 Task: Open Card Card0000000371 in Board Board0000000093 in Workspace WS0000000031 in Trello. Add Member Carxxstreet791@gmail.com to Card Card0000000371 in Board Board0000000093 in Workspace WS0000000031 in Trello. Add Orange Label titled Label0000000371 to Card Card0000000371 in Board Board0000000093 in Workspace WS0000000031 in Trello. Add Checklist CL0000000371 to Card Card0000000371 in Board Board0000000093 in Workspace WS0000000031 in Trello. Add Dates with Start Date as Oct 01 2023 and Due Date as Oct 31 2023 to Card Card0000000371 in Board Board0000000093 in Workspace WS0000000031 in Trello
Action: Mouse moved to (403, 486)
Screenshot: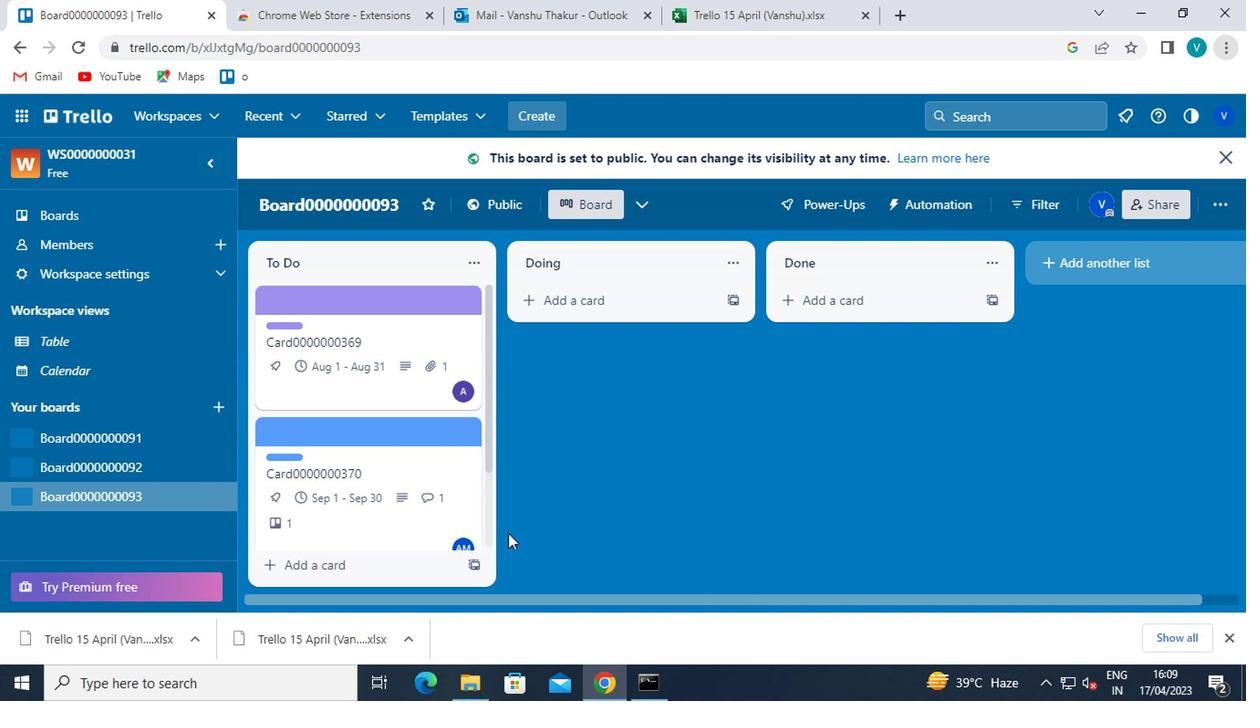 
Action: Mouse scrolled (403, 486) with delta (0, 0)
Screenshot: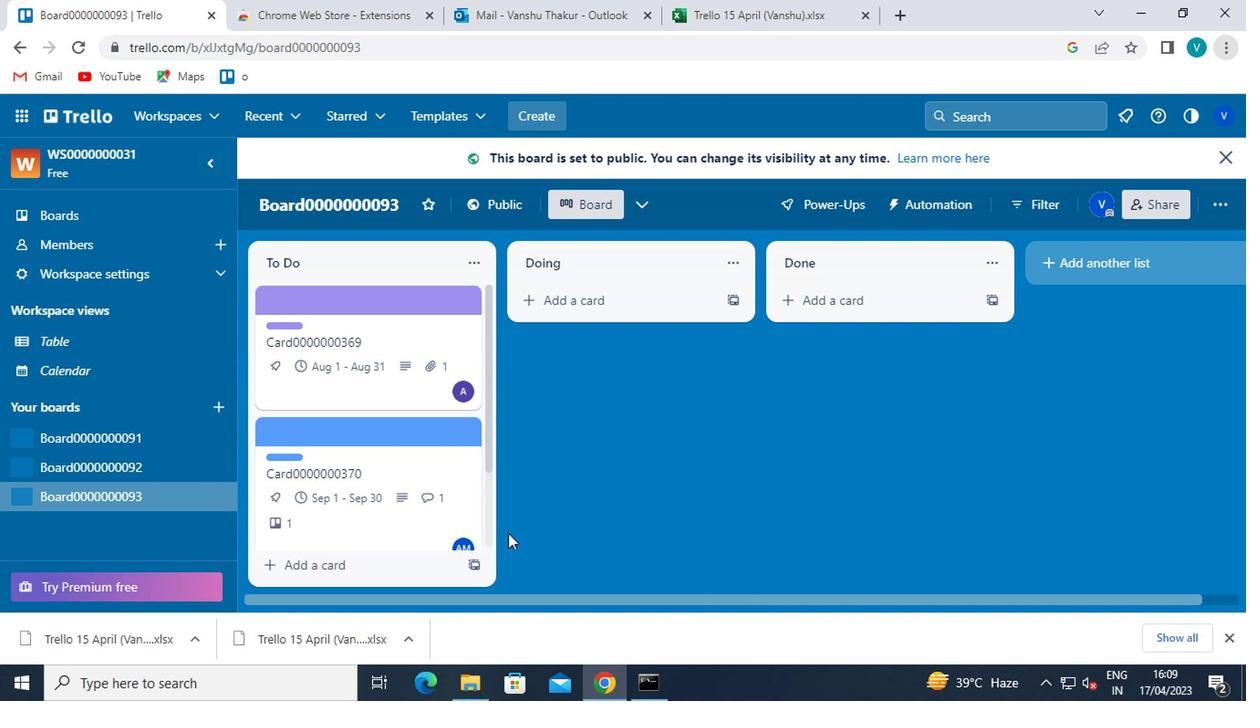 
Action: Mouse scrolled (403, 486) with delta (0, 0)
Screenshot: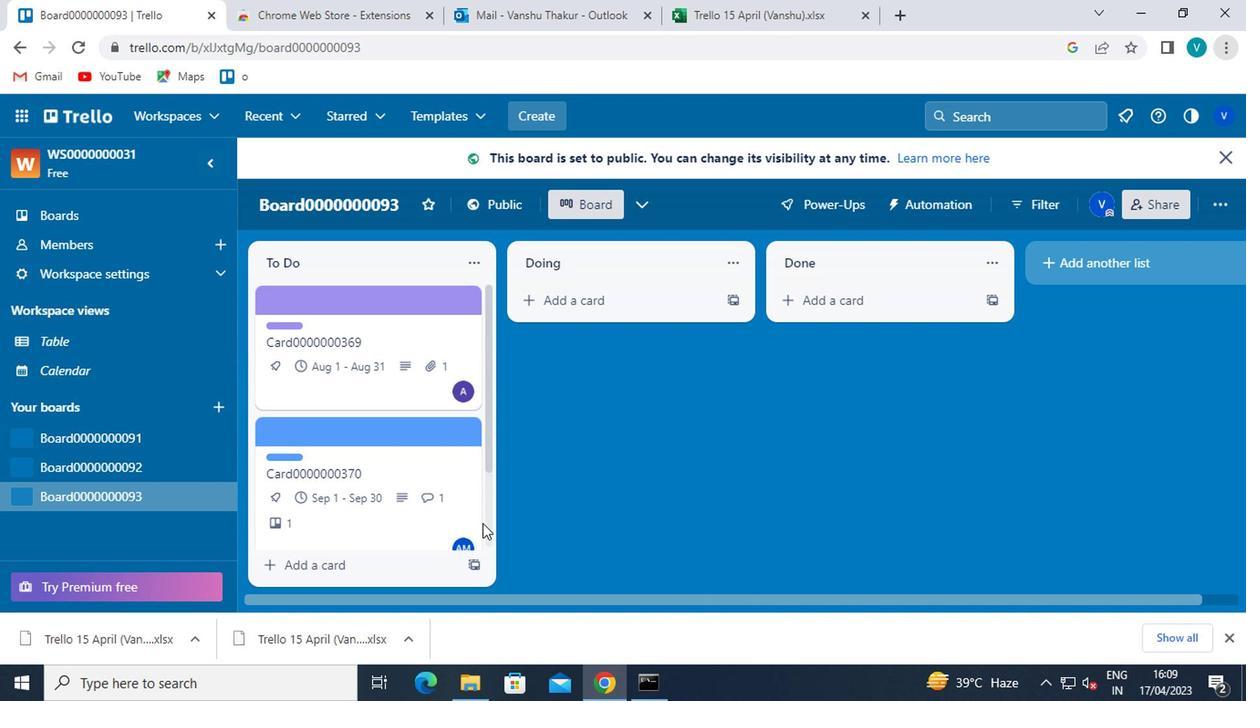 
Action: Mouse scrolled (403, 486) with delta (0, 0)
Screenshot: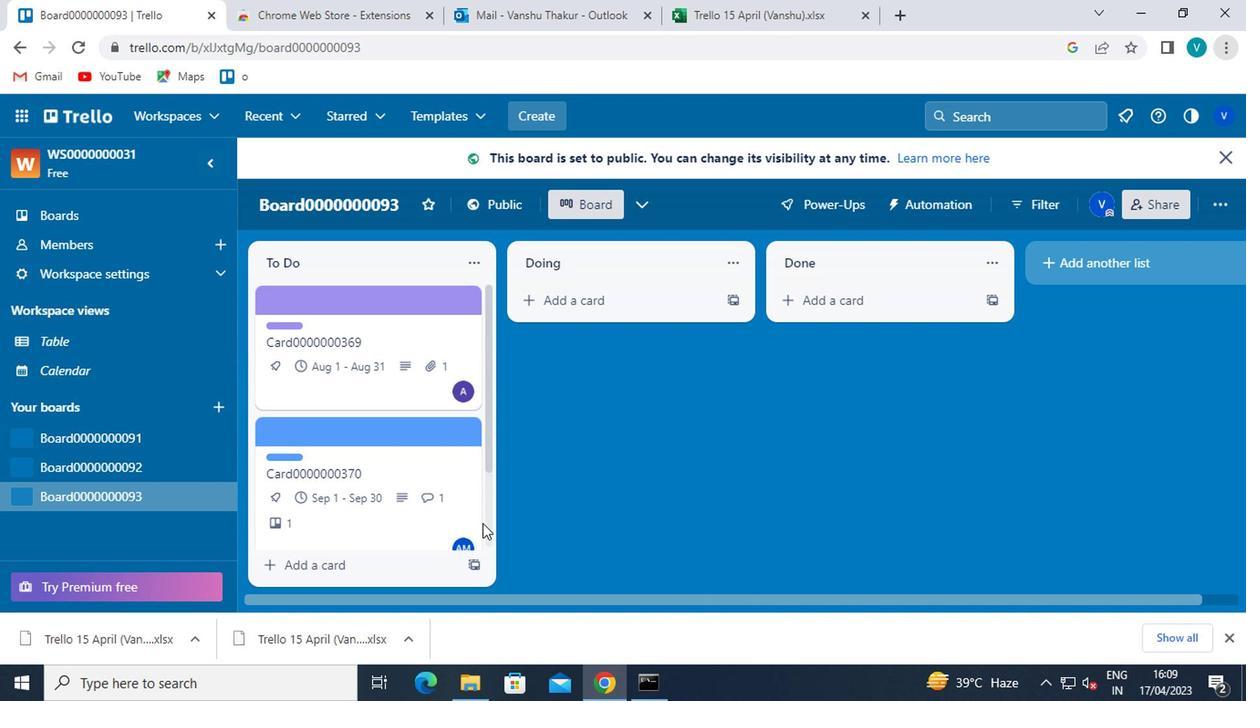 
Action: Mouse scrolled (403, 486) with delta (0, 0)
Screenshot: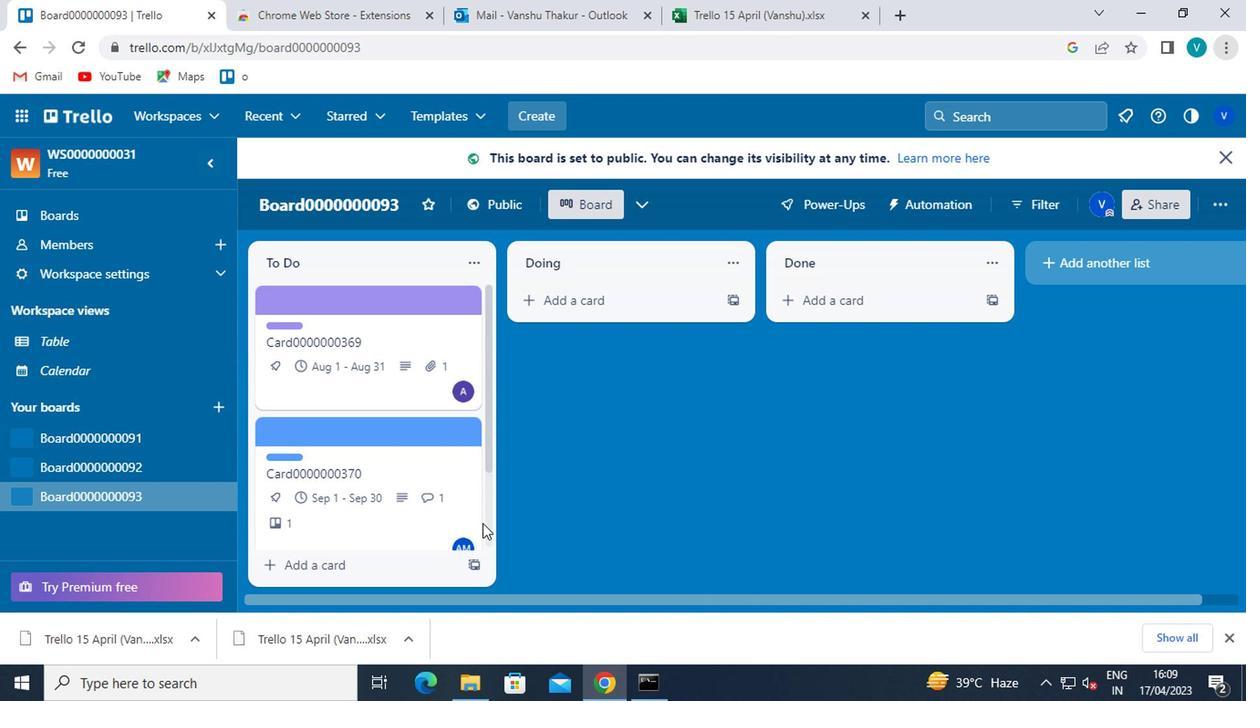 
Action: Mouse moved to (407, 481)
Screenshot: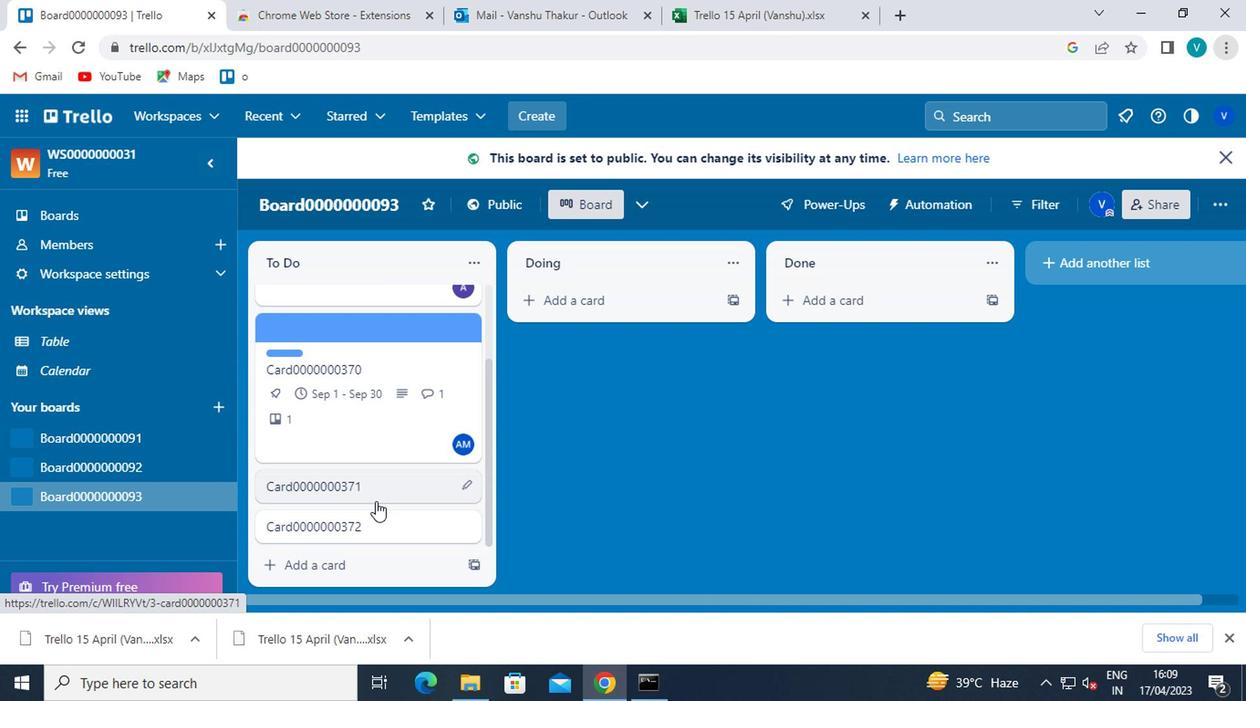 
Action: Mouse pressed left at (407, 481)
Screenshot: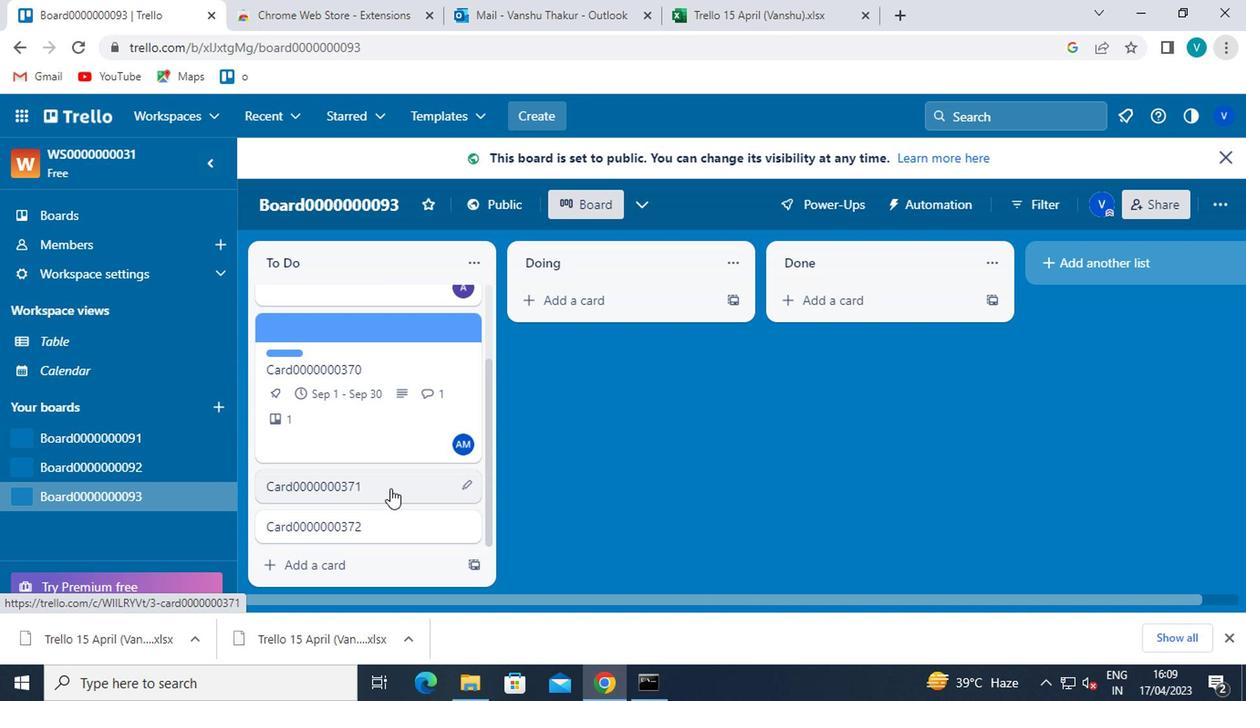 
Action: Mouse moved to (825, 258)
Screenshot: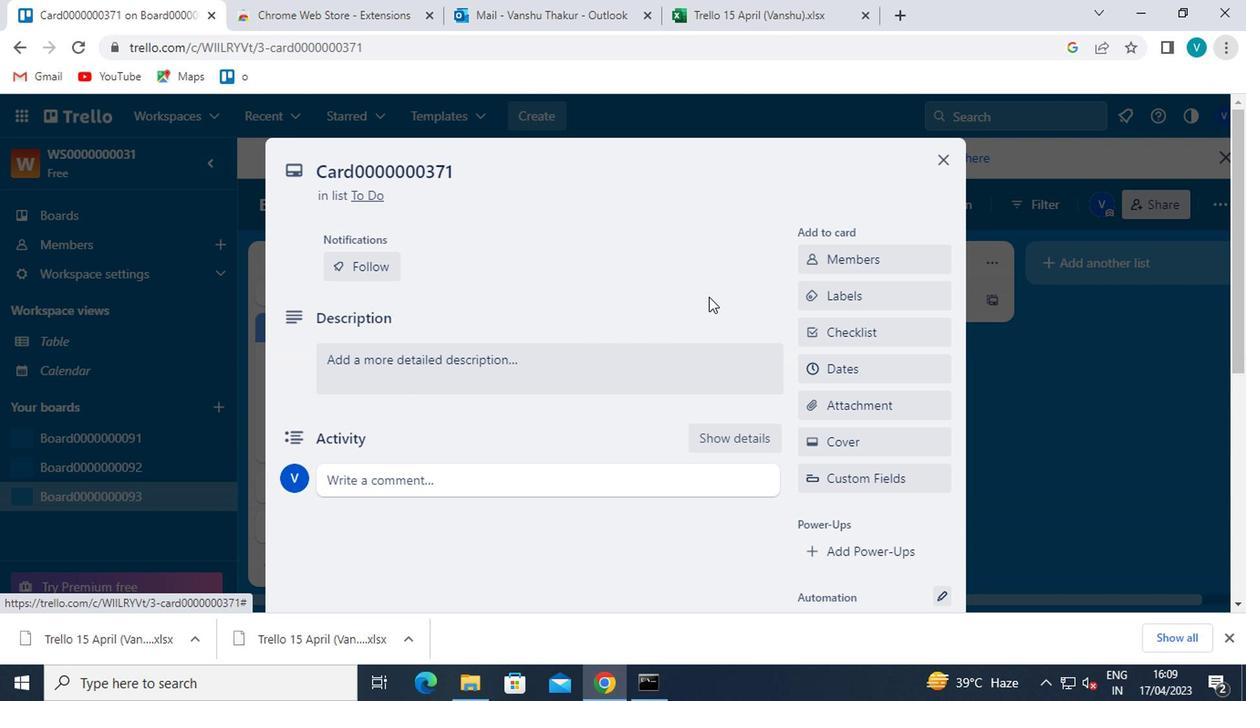 
Action: Mouse pressed left at (825, 258)
Screenshot: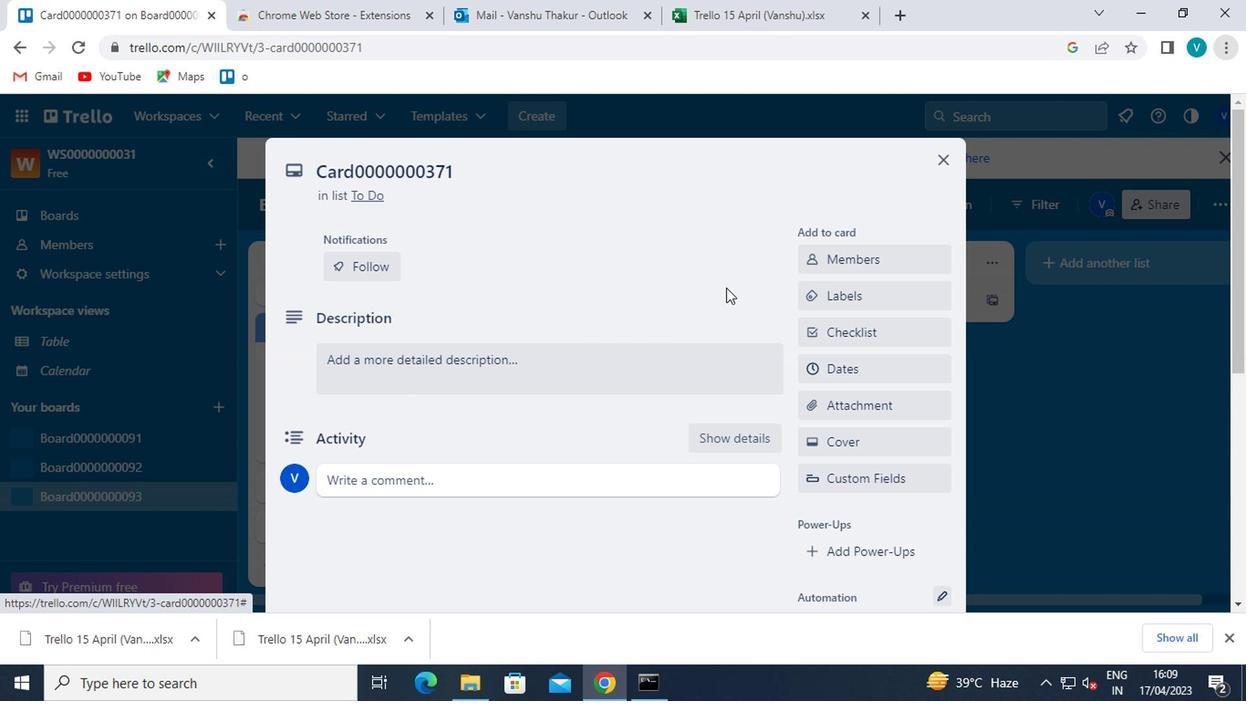 
Action: Mouse moved to (822, 340)
Screenshot: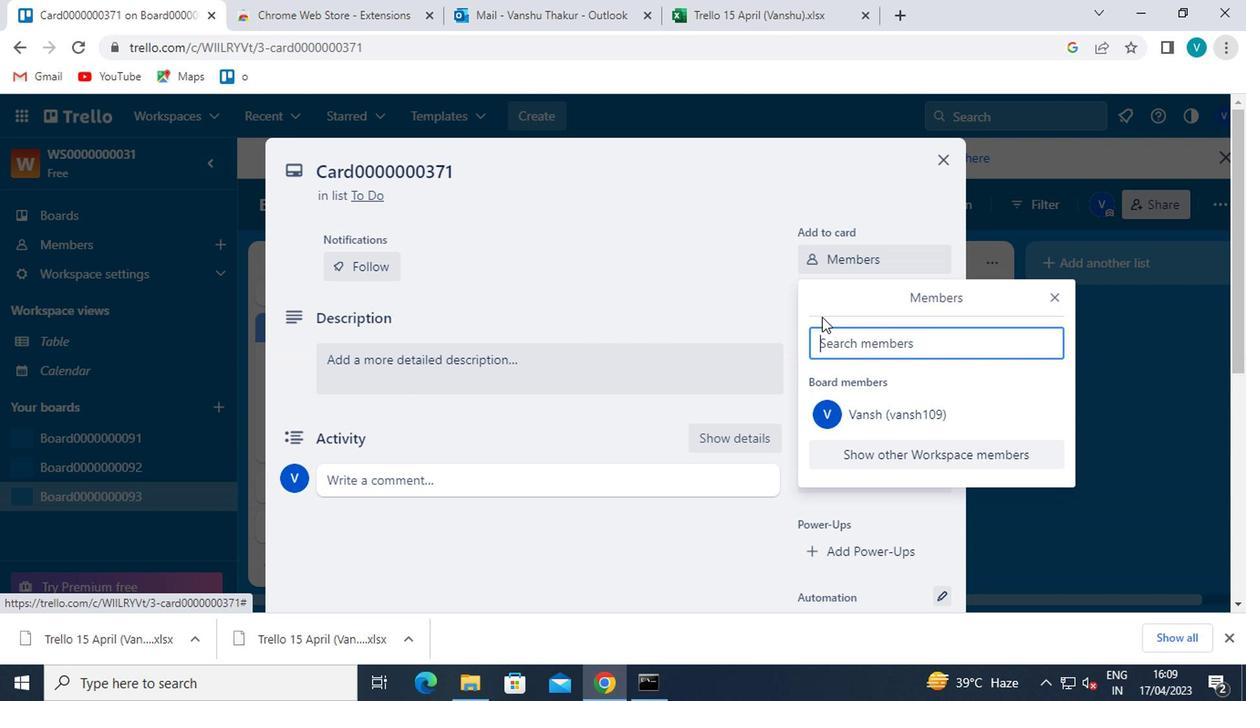 
Action: Mouse pressed left at (822, 340)
Screenshot: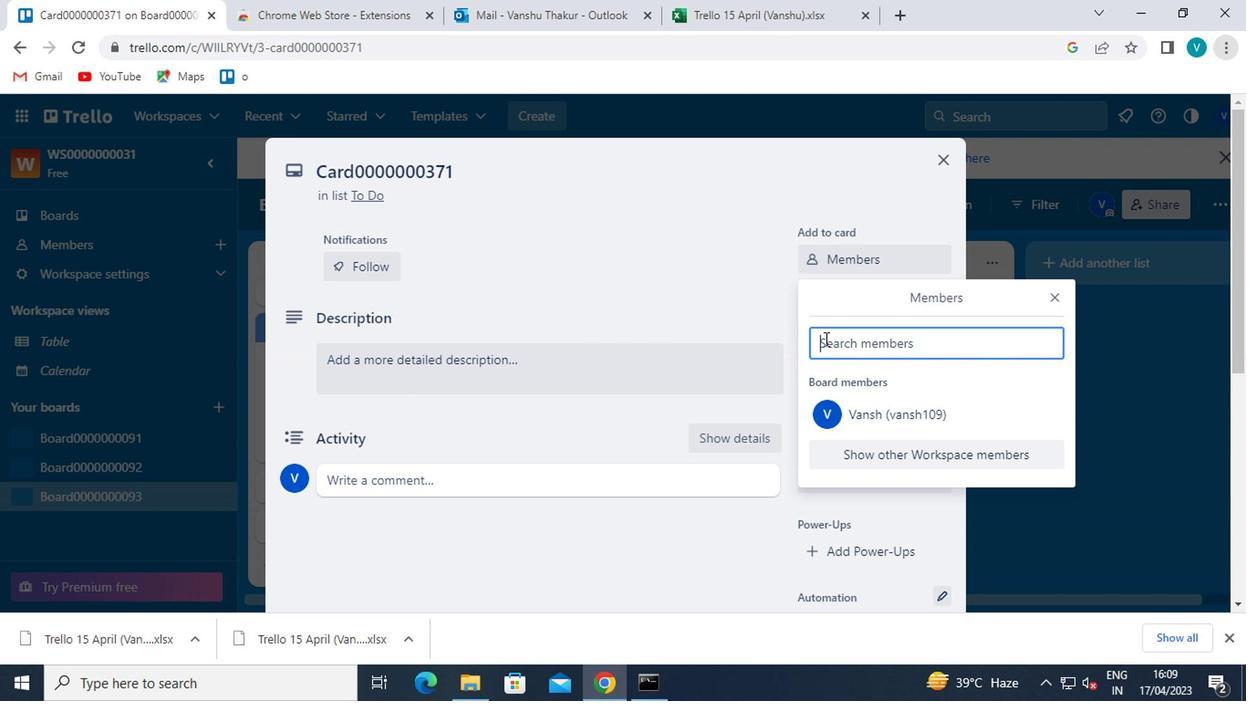 
Action: Key pressed <Key.shift>CARXXSTREET791<Key.shift>@GMAIL.COMN<Key.backspace>
Screenshot: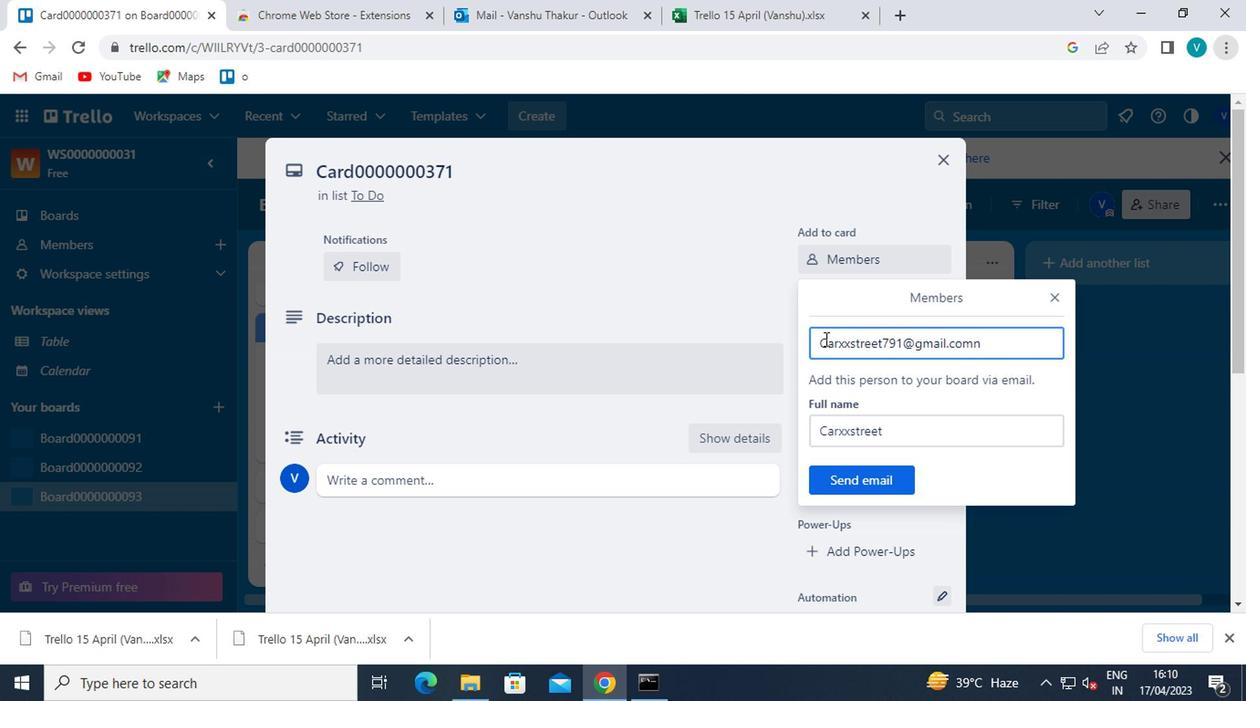 
Action: Mouse moved to (871, 483)
Screenshot: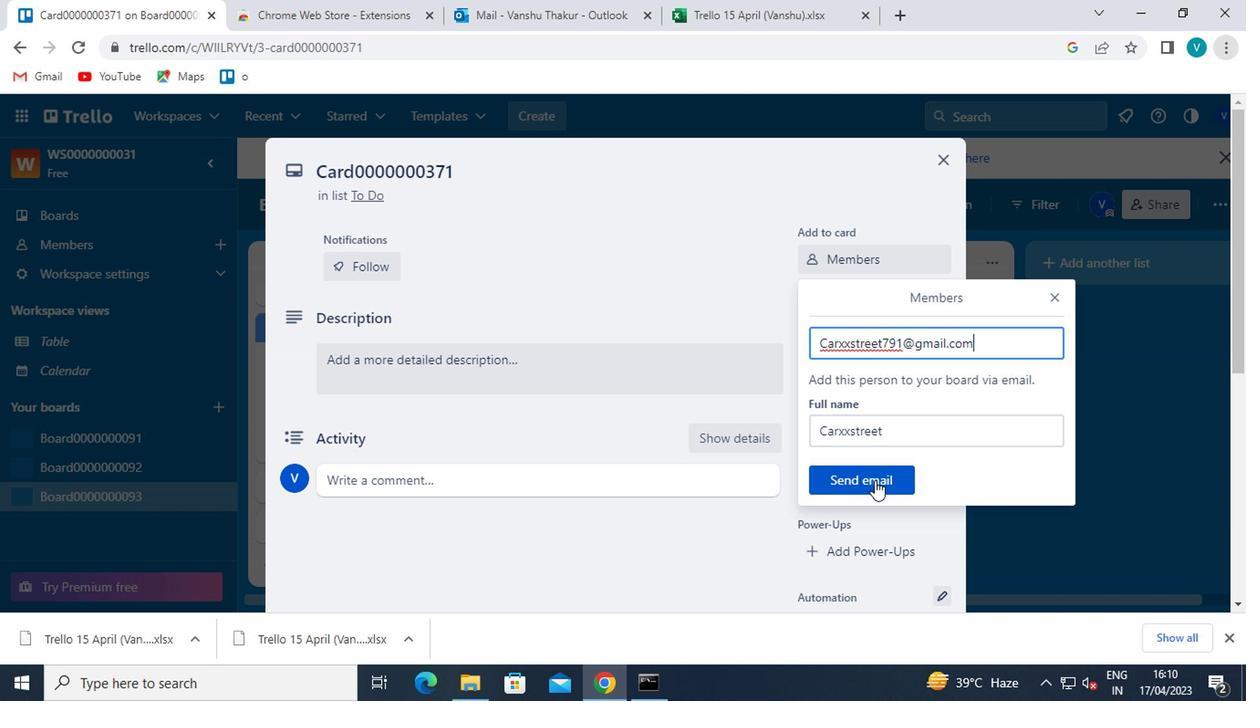 
Action: Mouse pressed left at (871, 483)
Screenshot: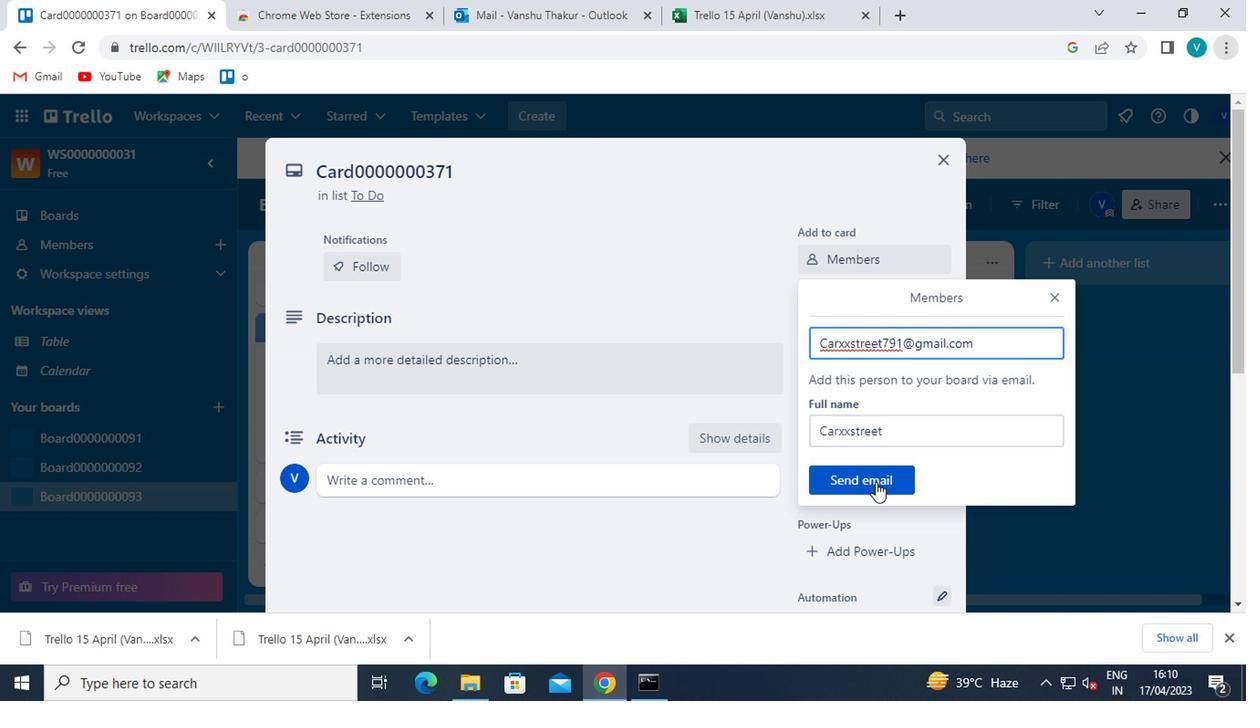 
Action: Mouse moved to (878, 296)
Screenshot: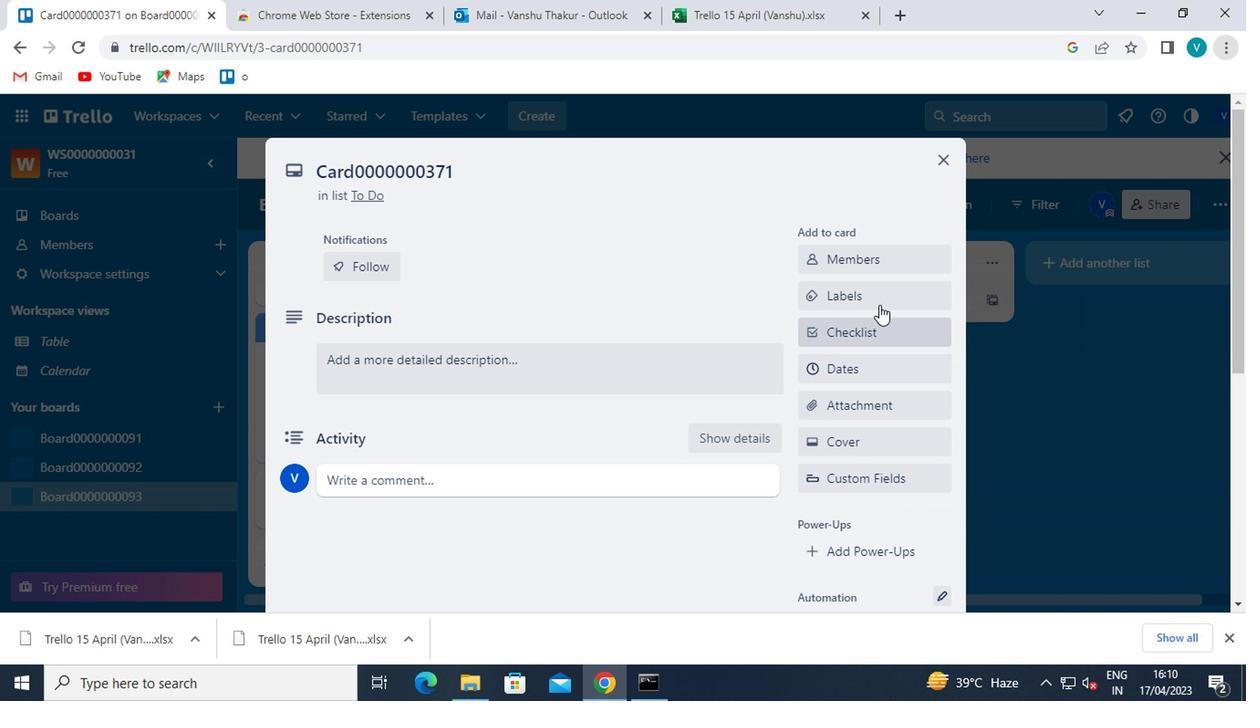 
Action: Mouse pressed left at (878, 296)
Screenshot: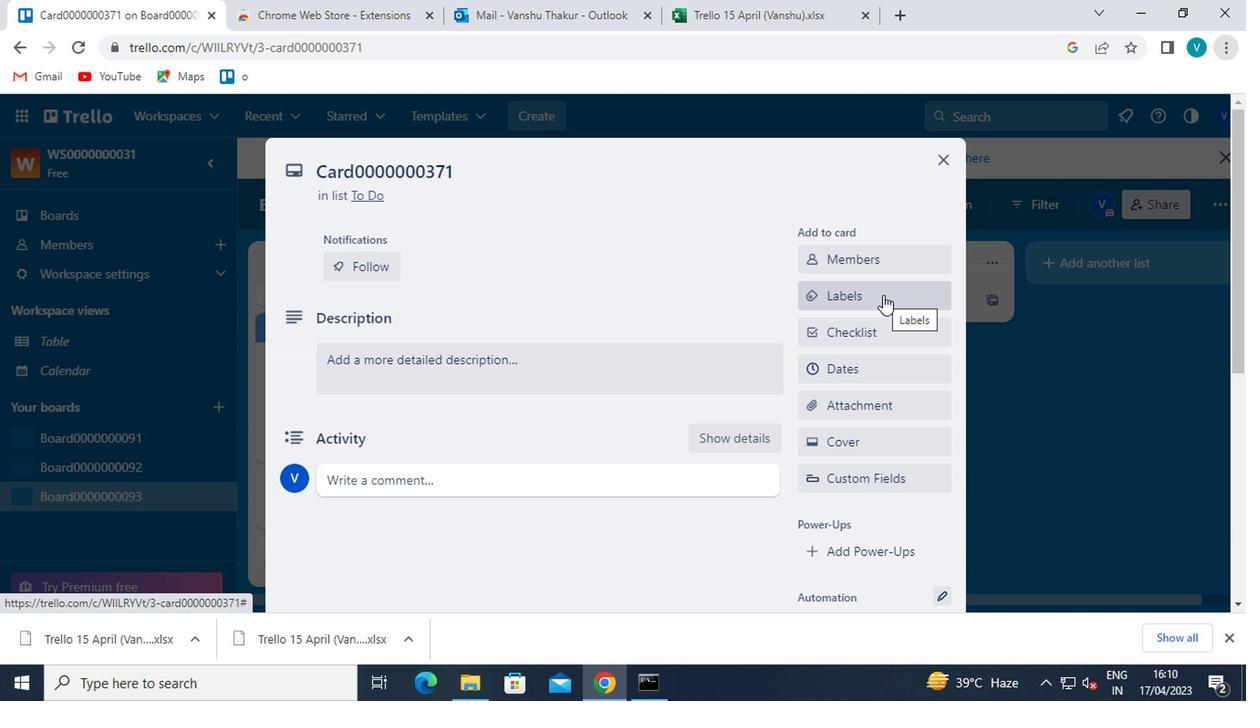 
Action: Mouse moved to (906, 538)
Screenshot: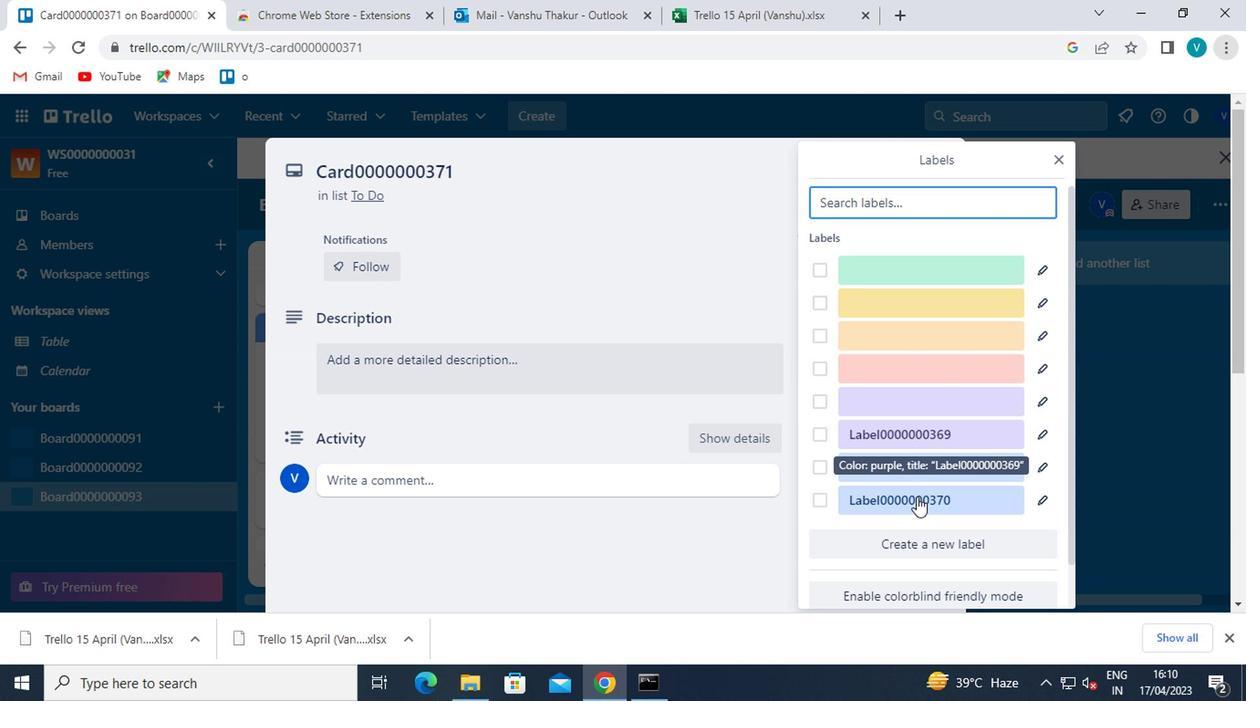 
Action: Mouse pressed left at (906, 538)
Screenshot: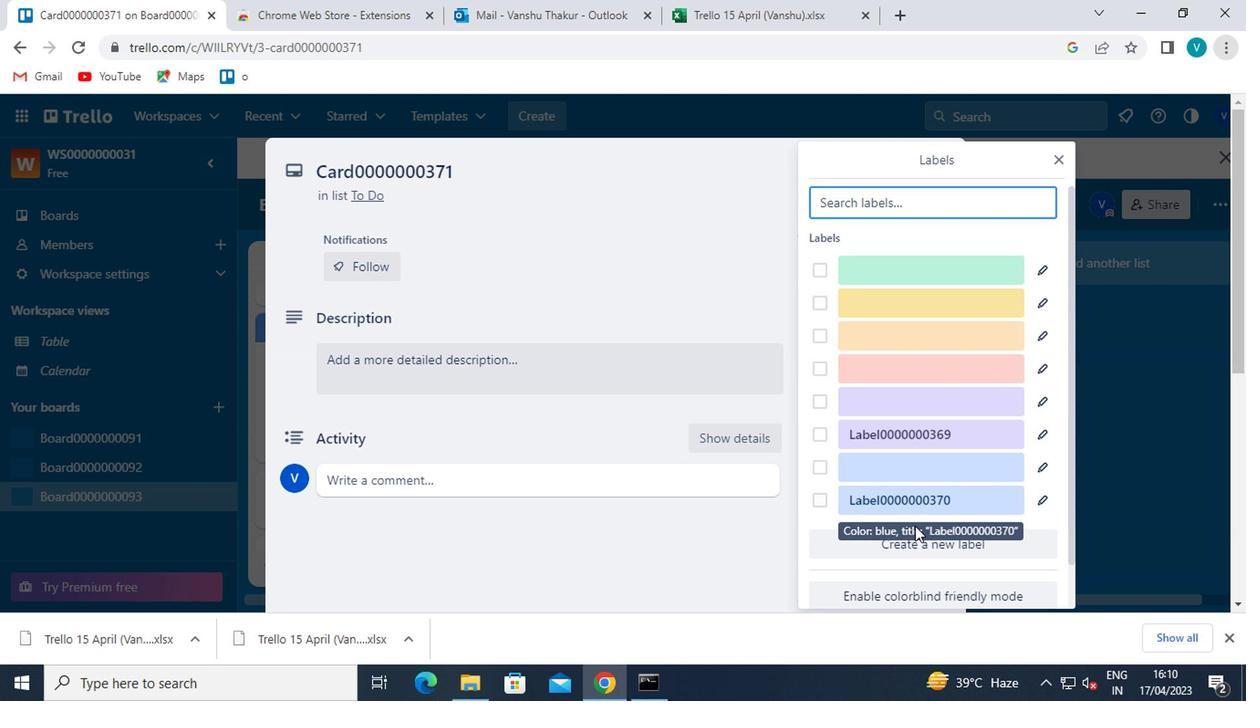 
Action: Mouse moved to (906, 544)
Screenshot: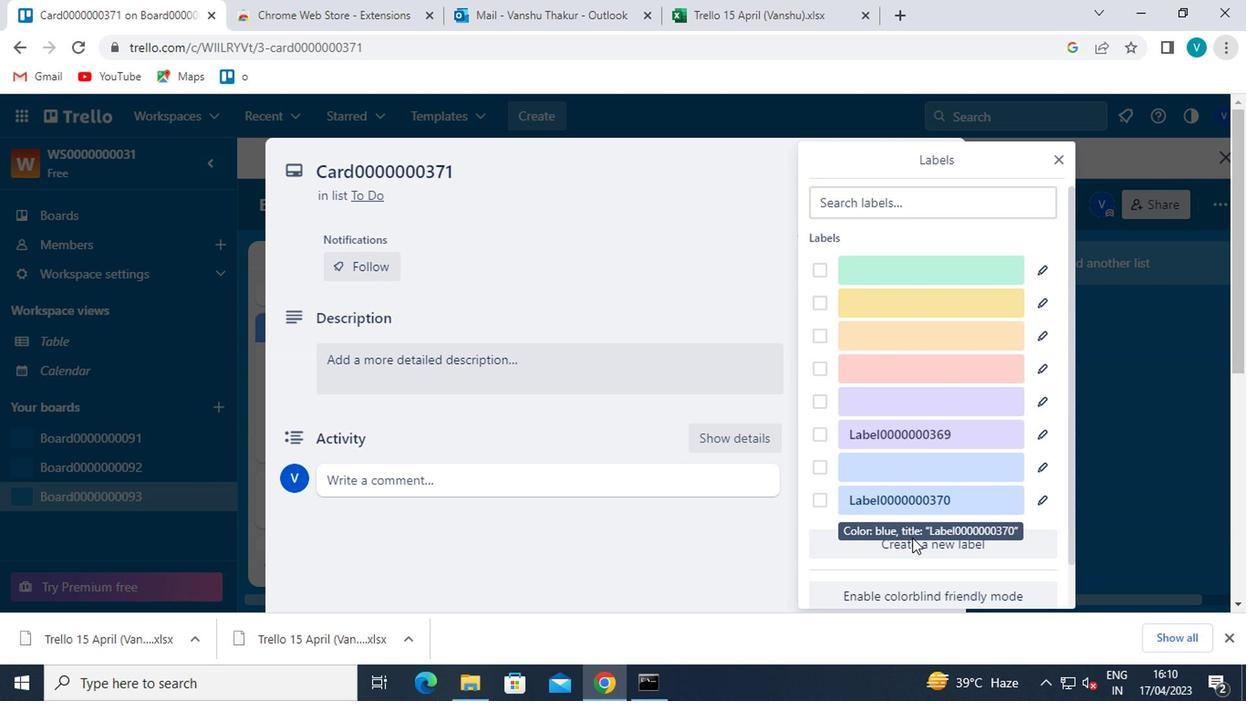 
Action: Mouse pressed left at (906, 544)
Screenshot: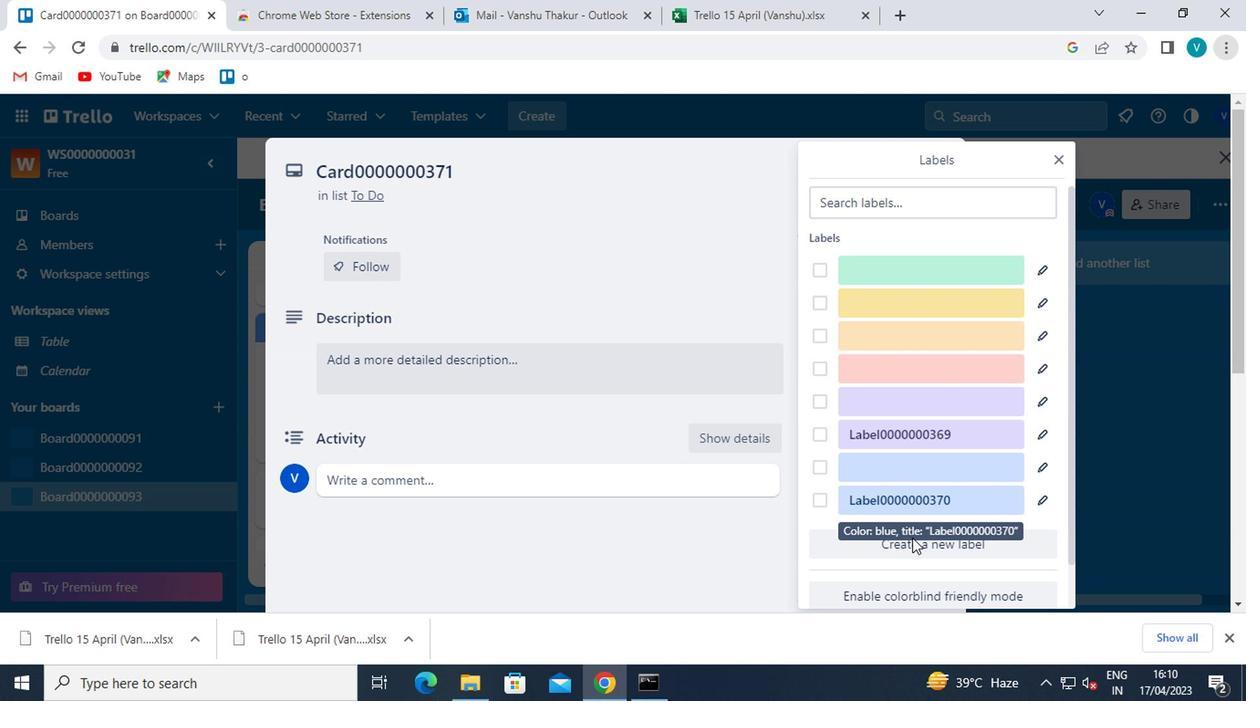 
Action: Mouse moved to (908, 422)
Screenshot: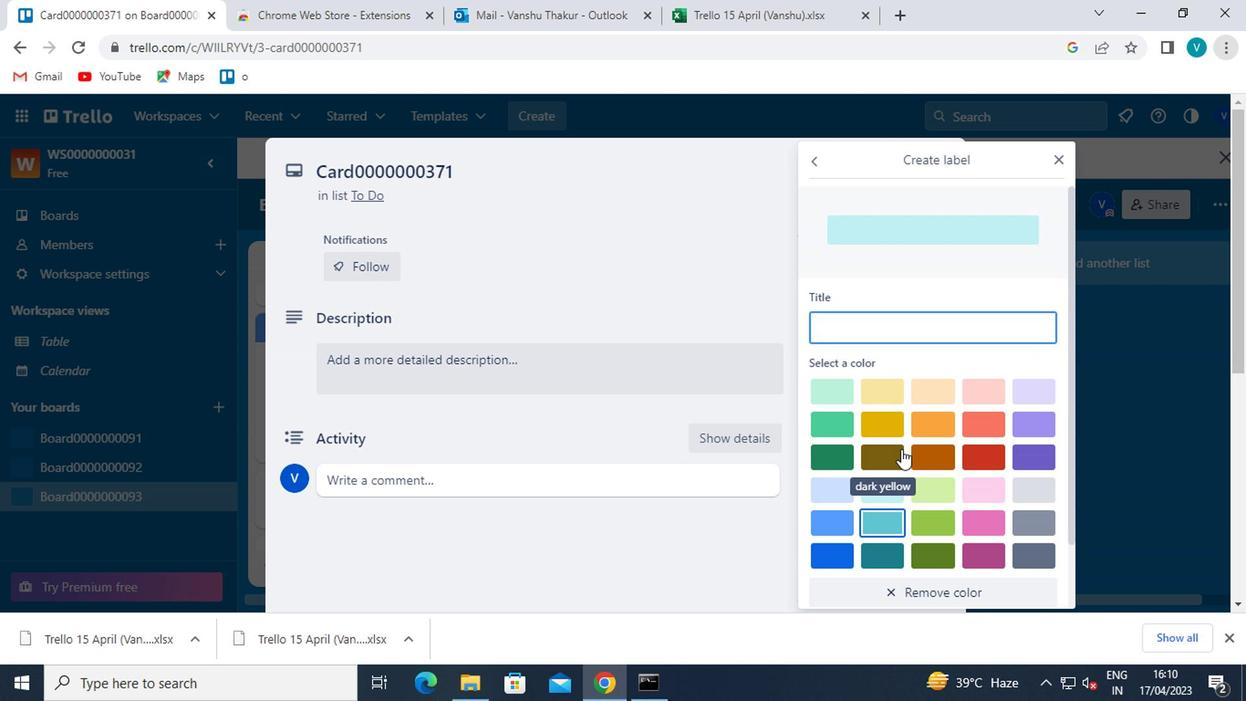 
Action: Mouse pressed left at (908, 422)
Screenshot: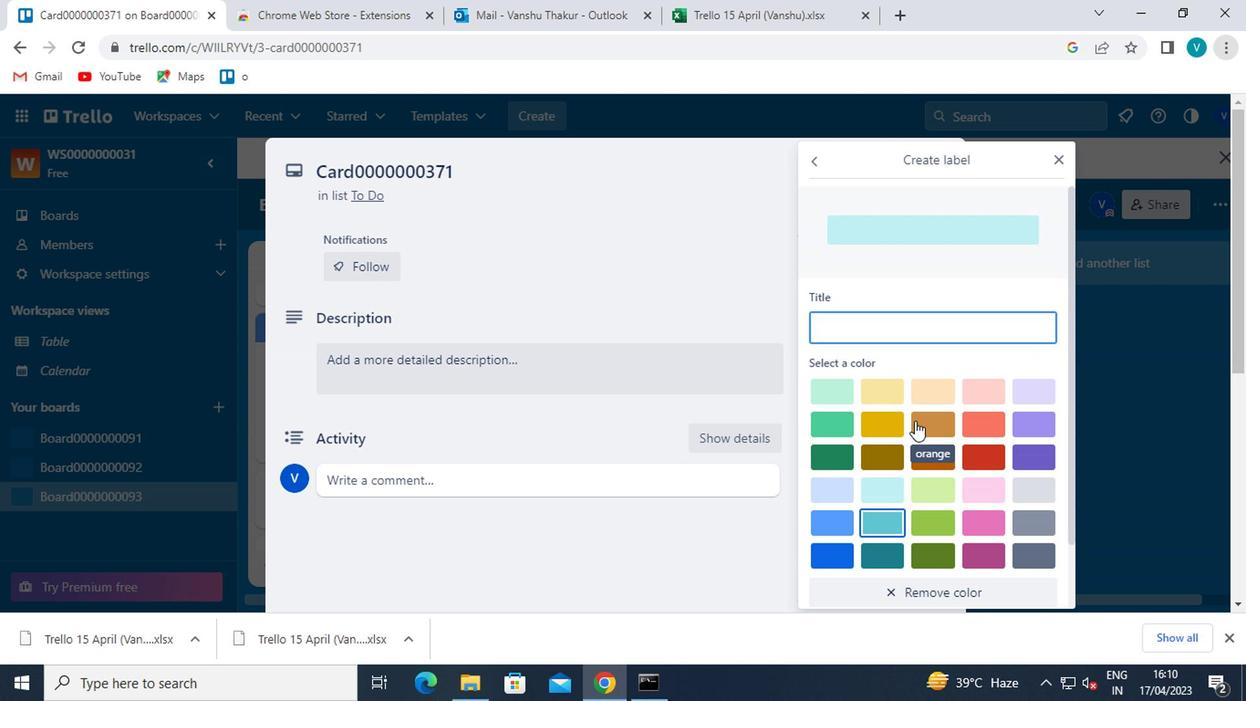 
Action: Mouse moved to (907, 344)
Screenshot: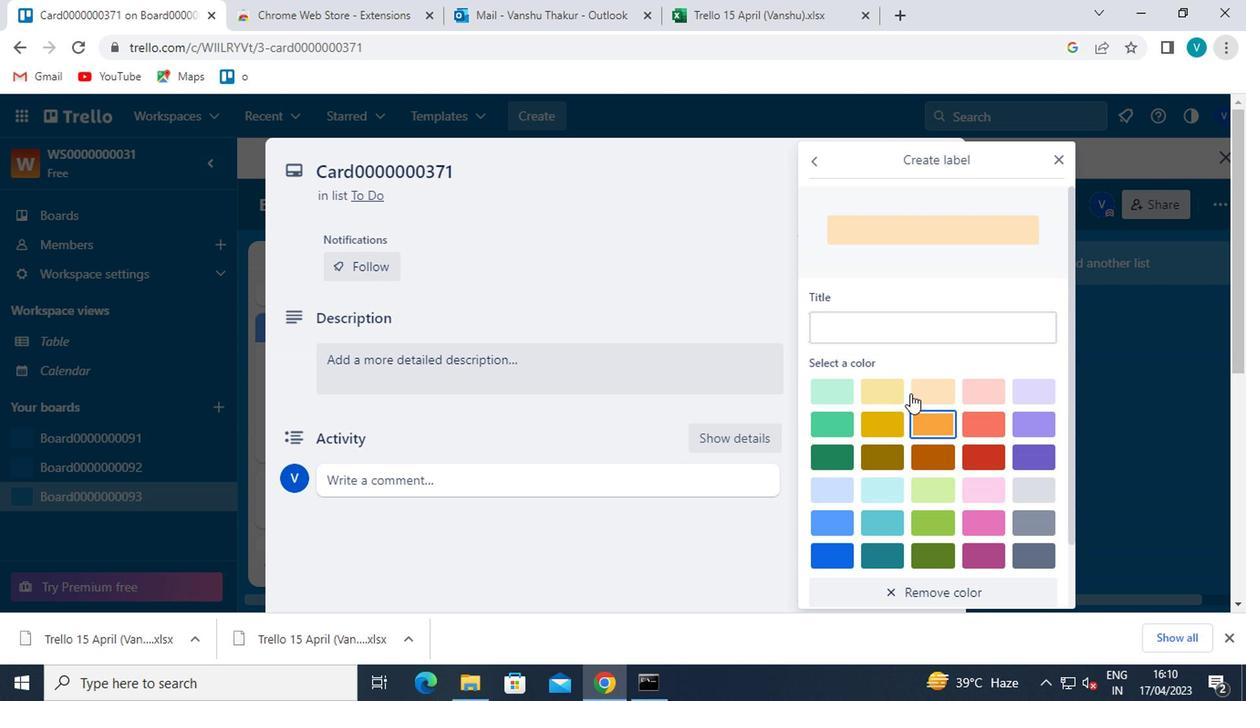 
Action: Mouse pressed left at (907, 344)
Screenshot: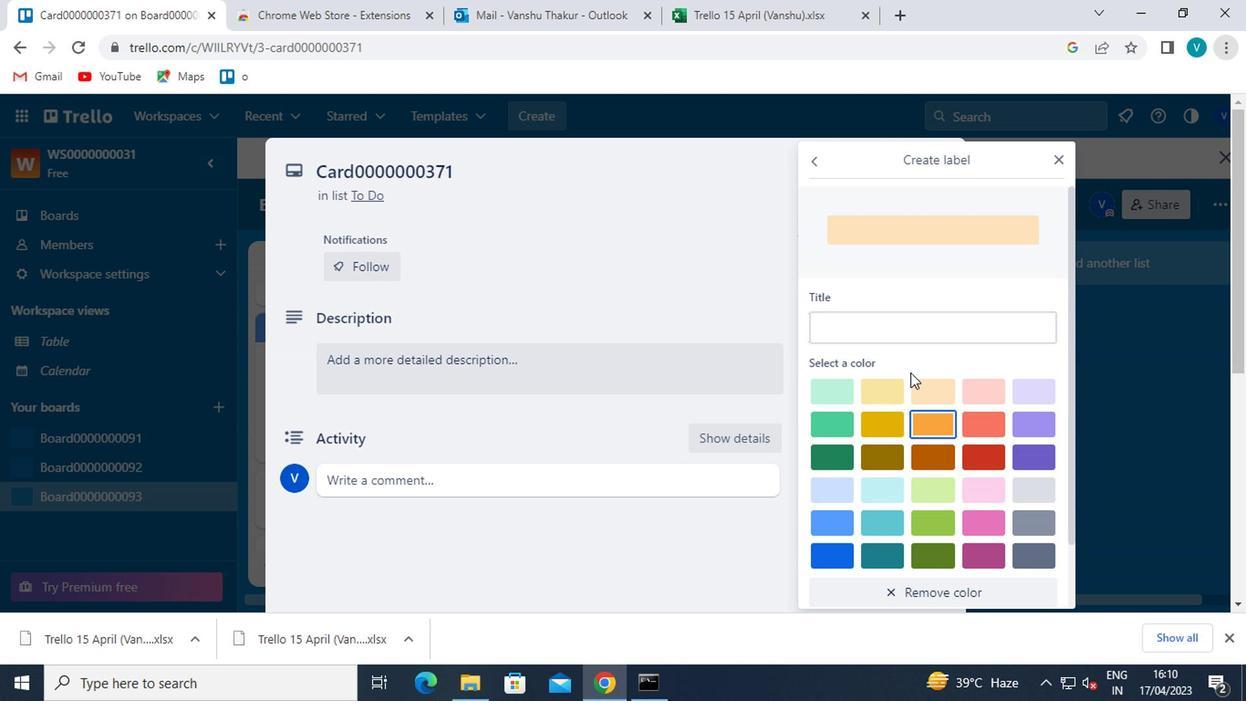 
Action: Mouse moved to (907, 341)
Screenshot: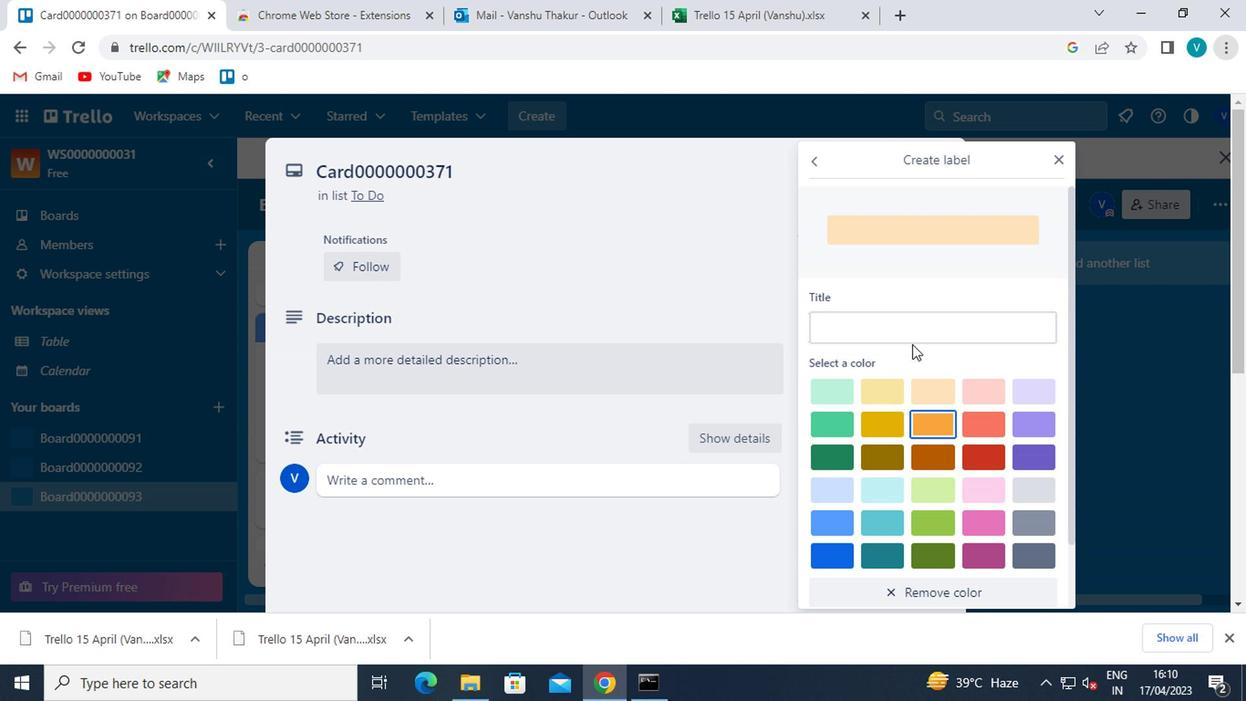 
Action: Key pressed <Key.shift>LABEL0000000371
Screenshot: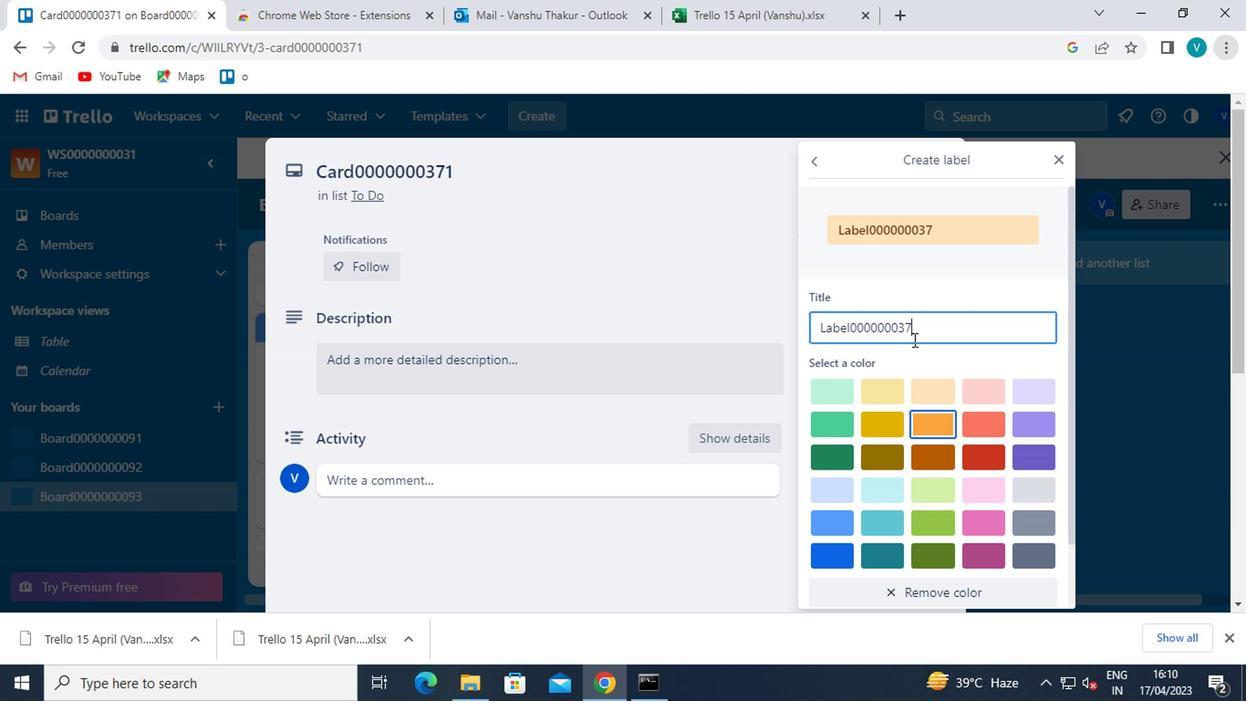 
Action: Mouse scrolled (907, 340) with delta (0, -1)
Screenshot: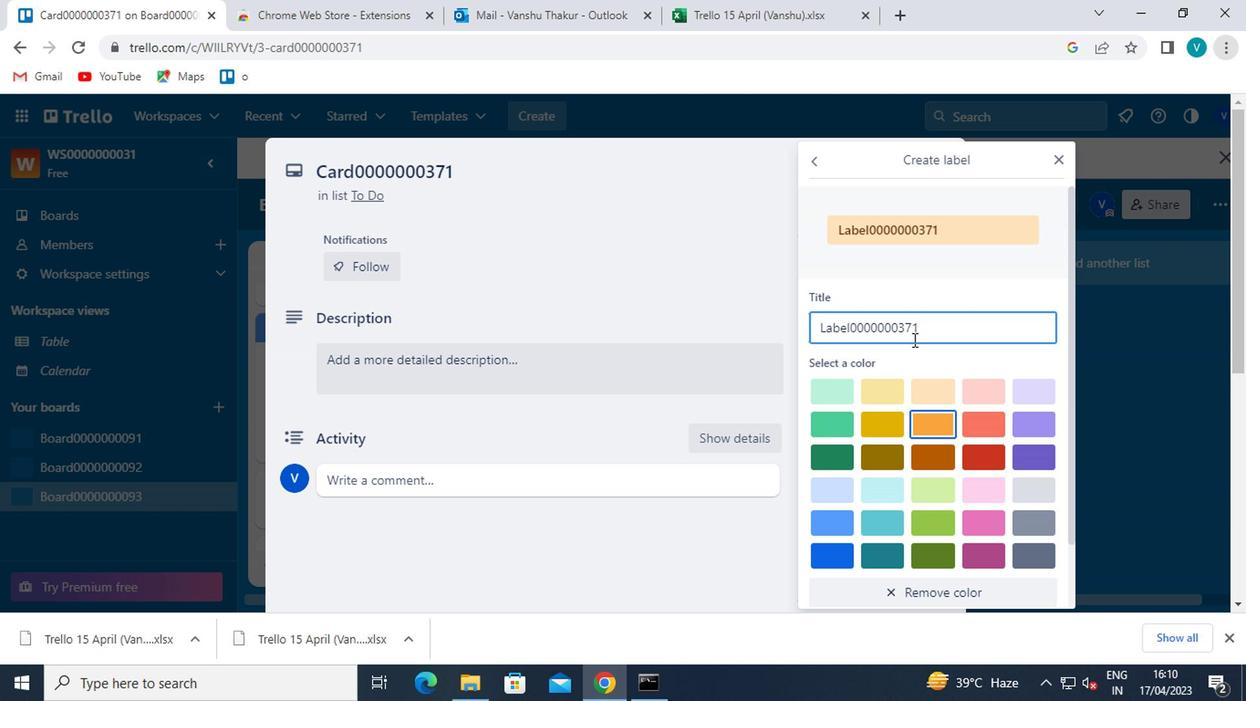 
Action: Mouse scrolled (907, 340) with delta (0, -1)
Screenshot: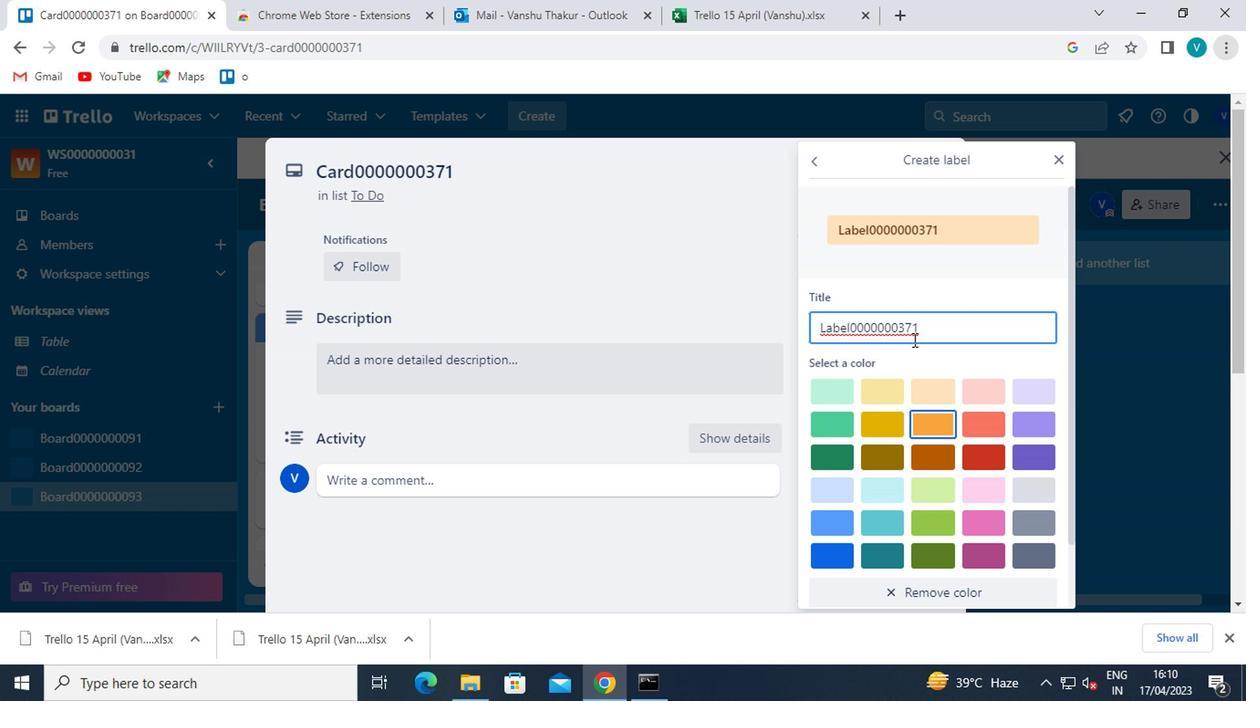 
Action: Mouse scrolled (907, 340) with delta (0, -1)
Screenshot: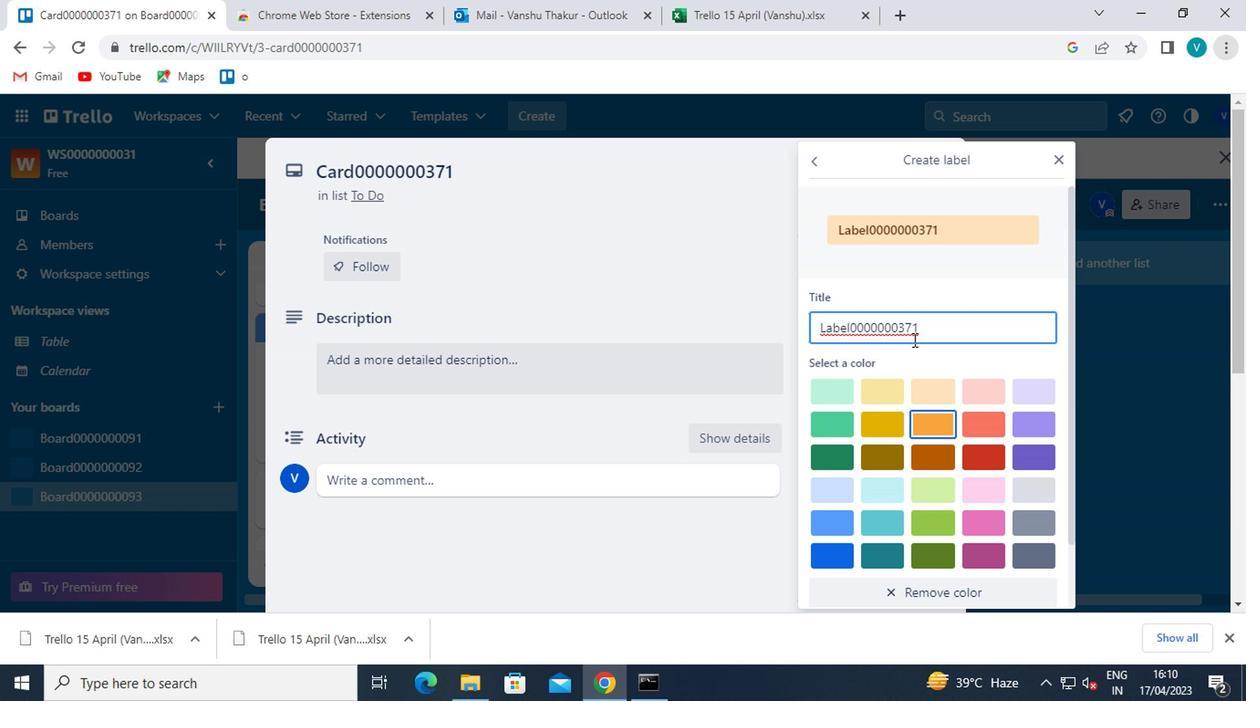 
Action: Mouse scrolled (907, 340) with delta (0, -1)
Screenshot: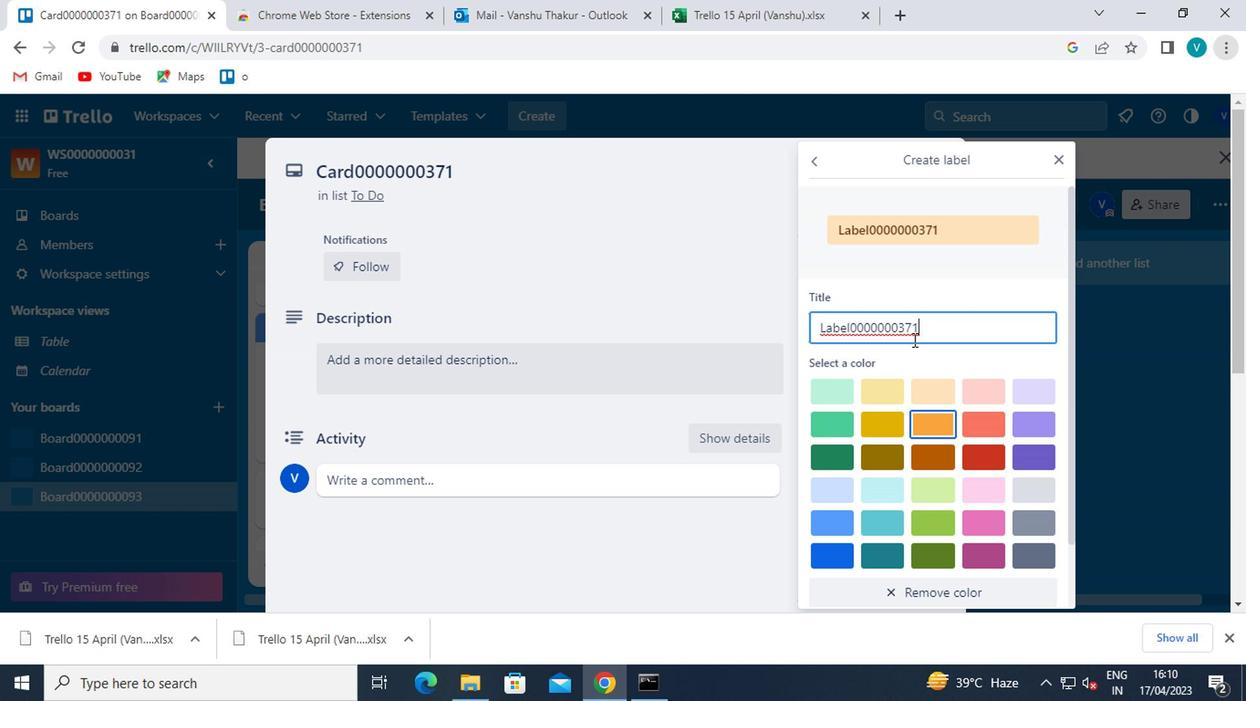 
Action: Mouse moved to (843, 584)
Screenshot: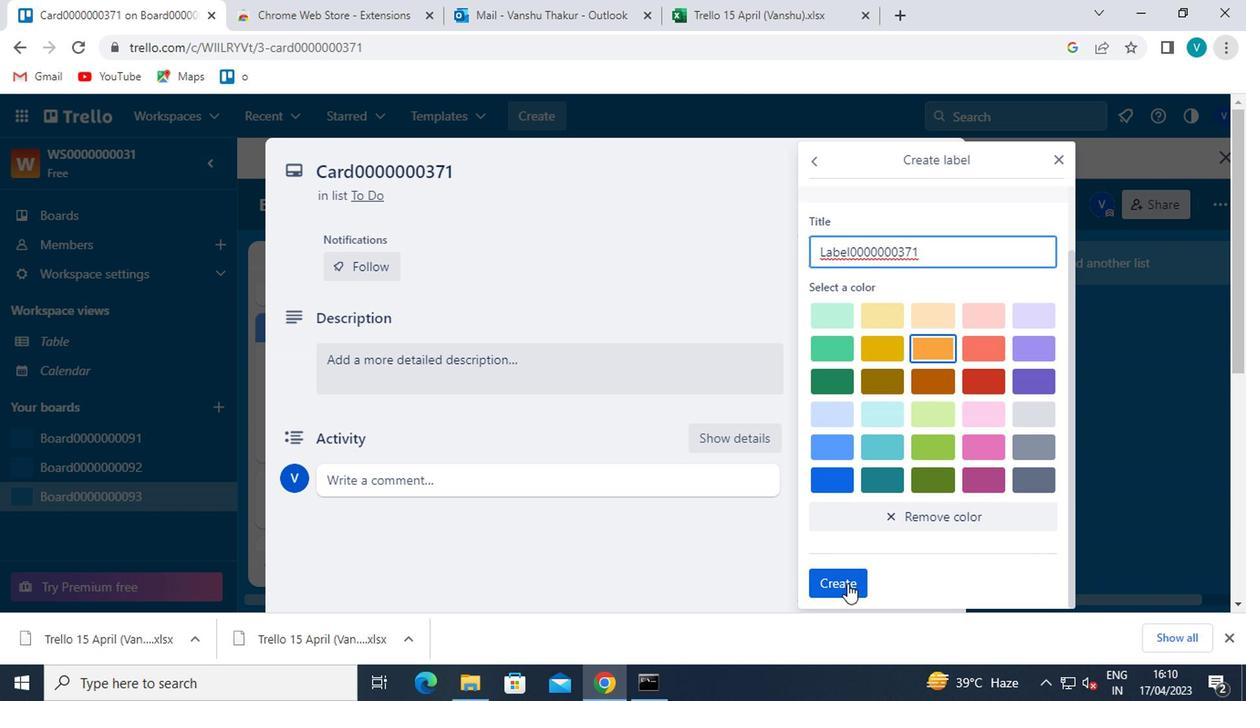 
Action: Mouse pressed left at (843, 584)
Screenshot: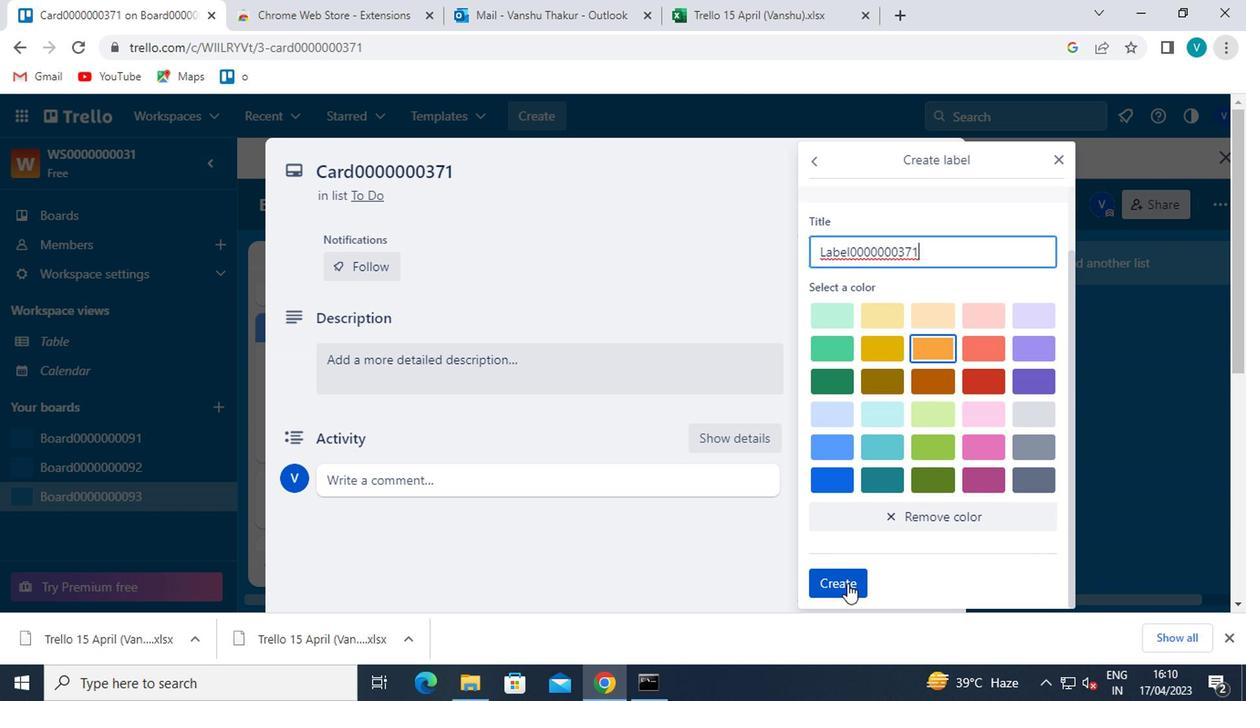 
Action: Mouse moved to (1042, 162)
Screenshot: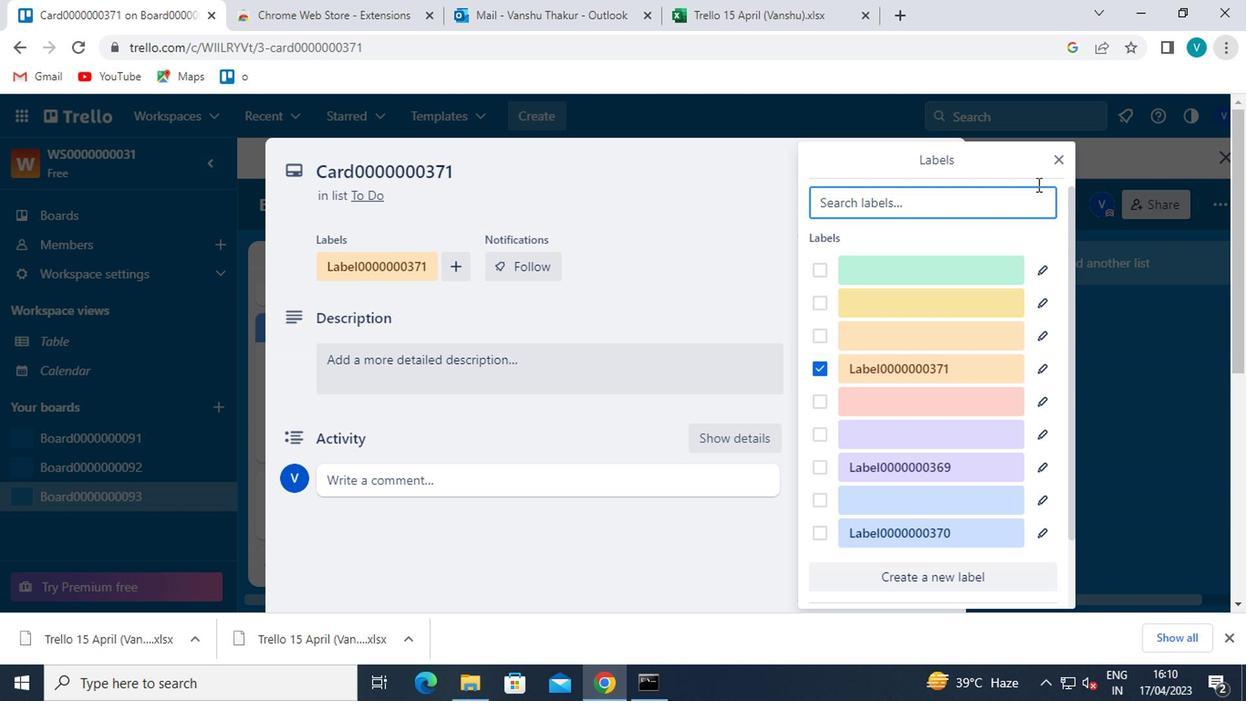 
Action: Mouse pressed left at (1042, 162)
Screenshot: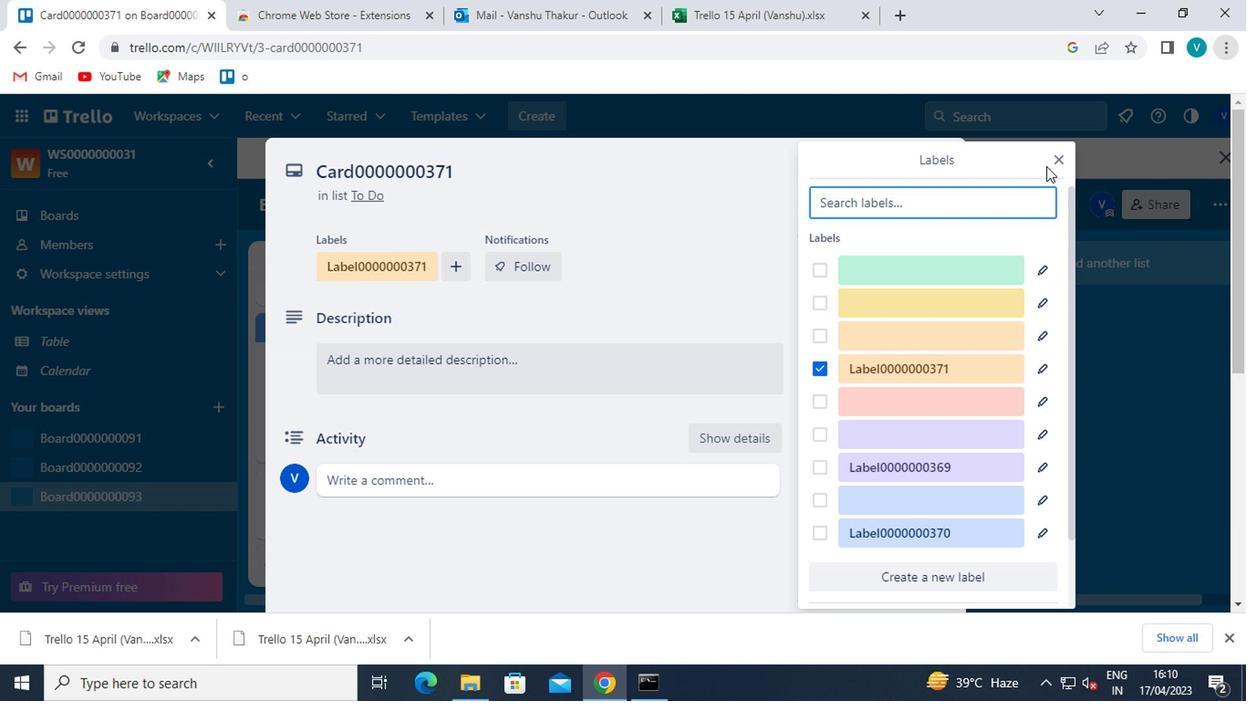 
Action: Mouse moved to (874, 335)
Screenshot: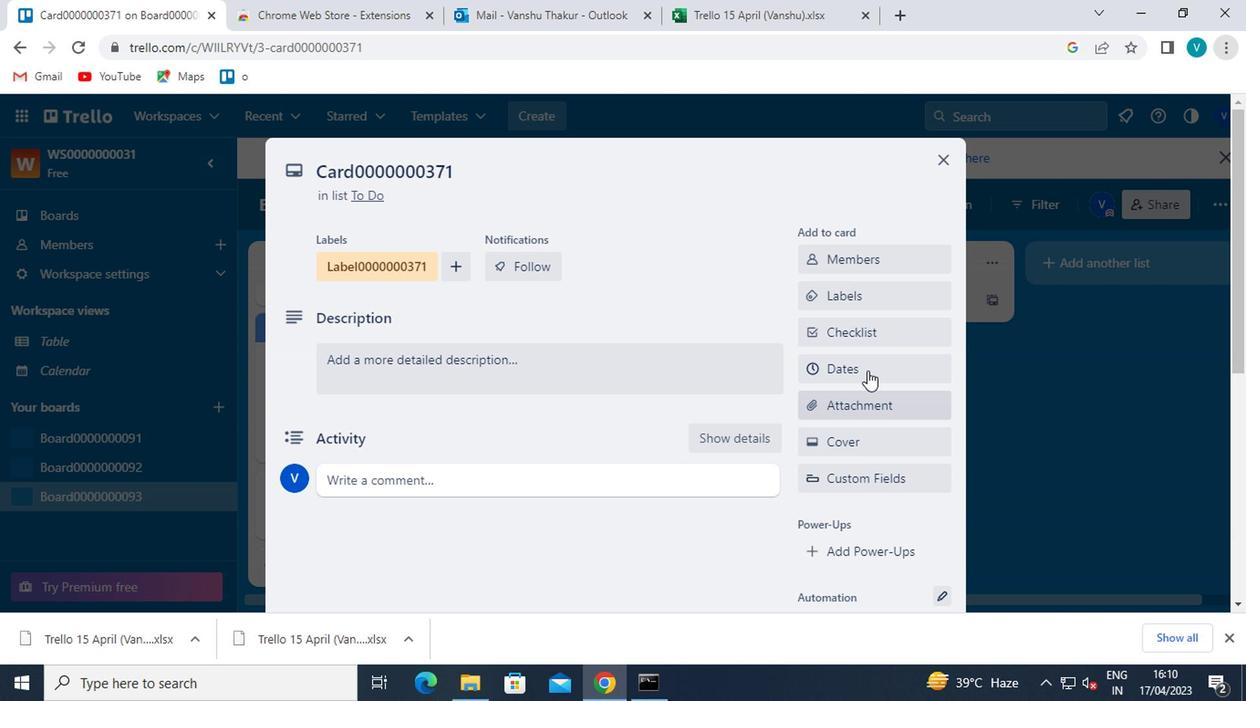 
Action: Mouse pressed left at (874, 335)
Screenshot: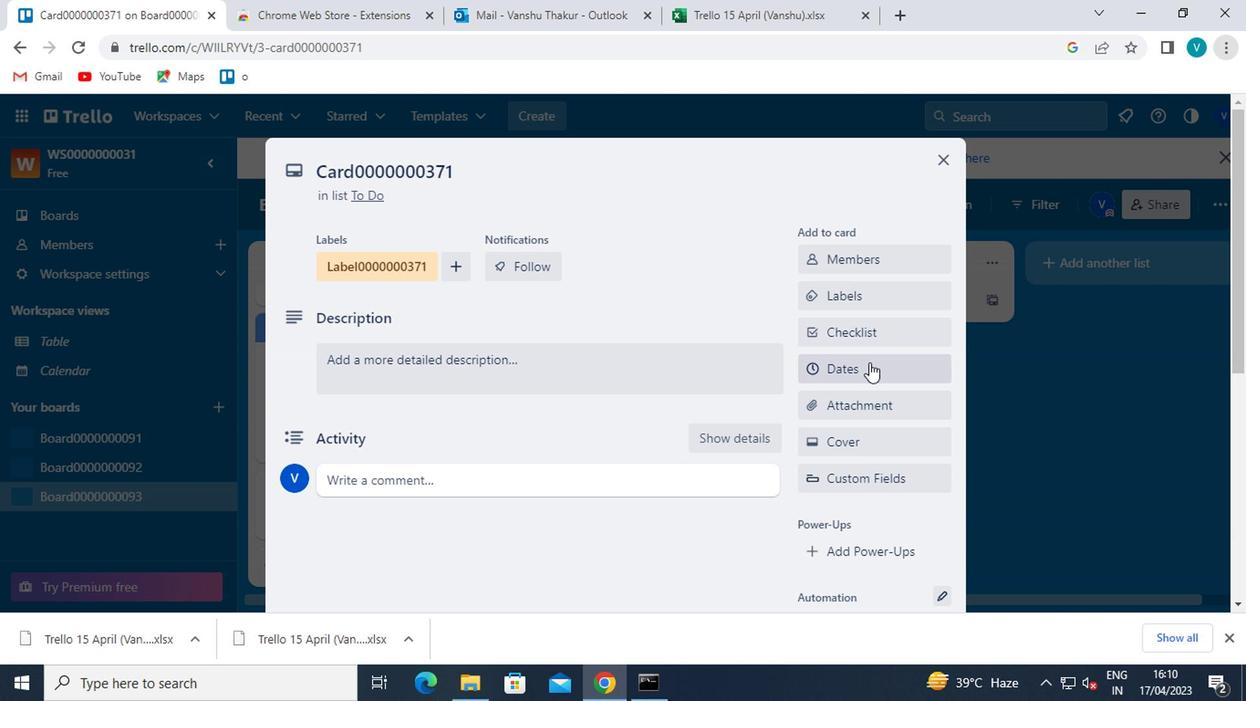 
Action: Mouse moved to (863, 423)
Screenshot: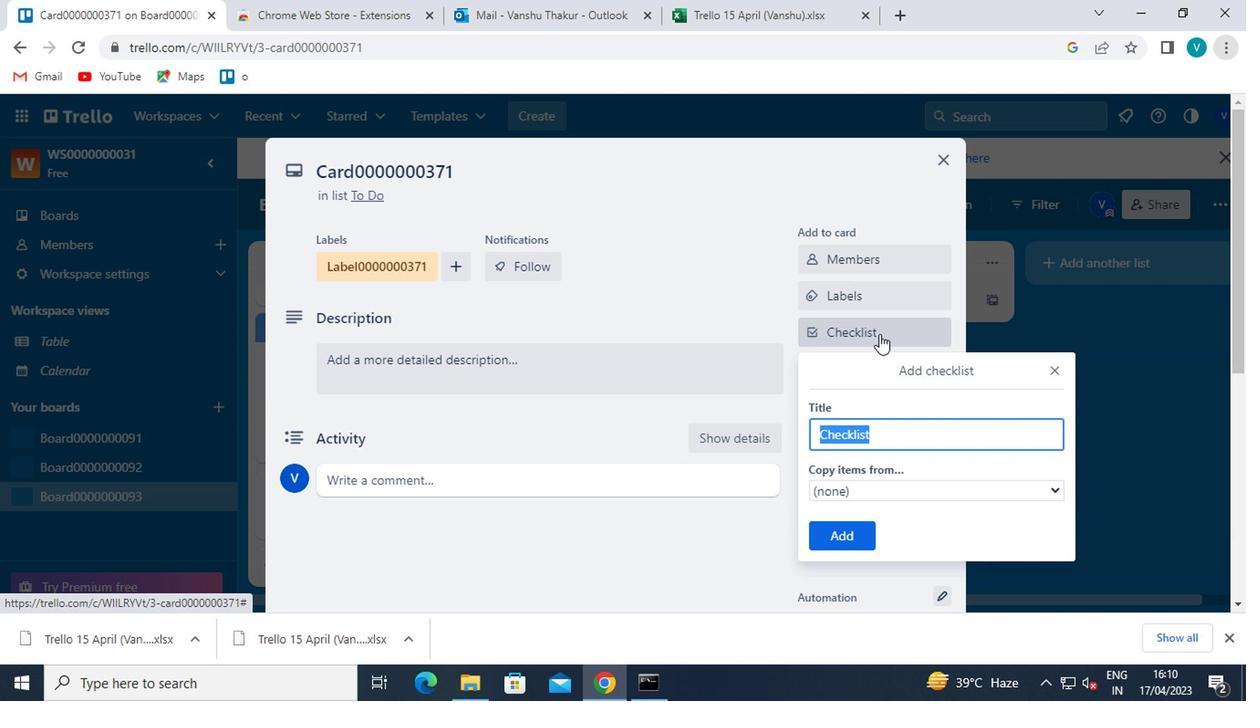 
Action: Key pressed <Key.shift>CL0000000371
Screenshot: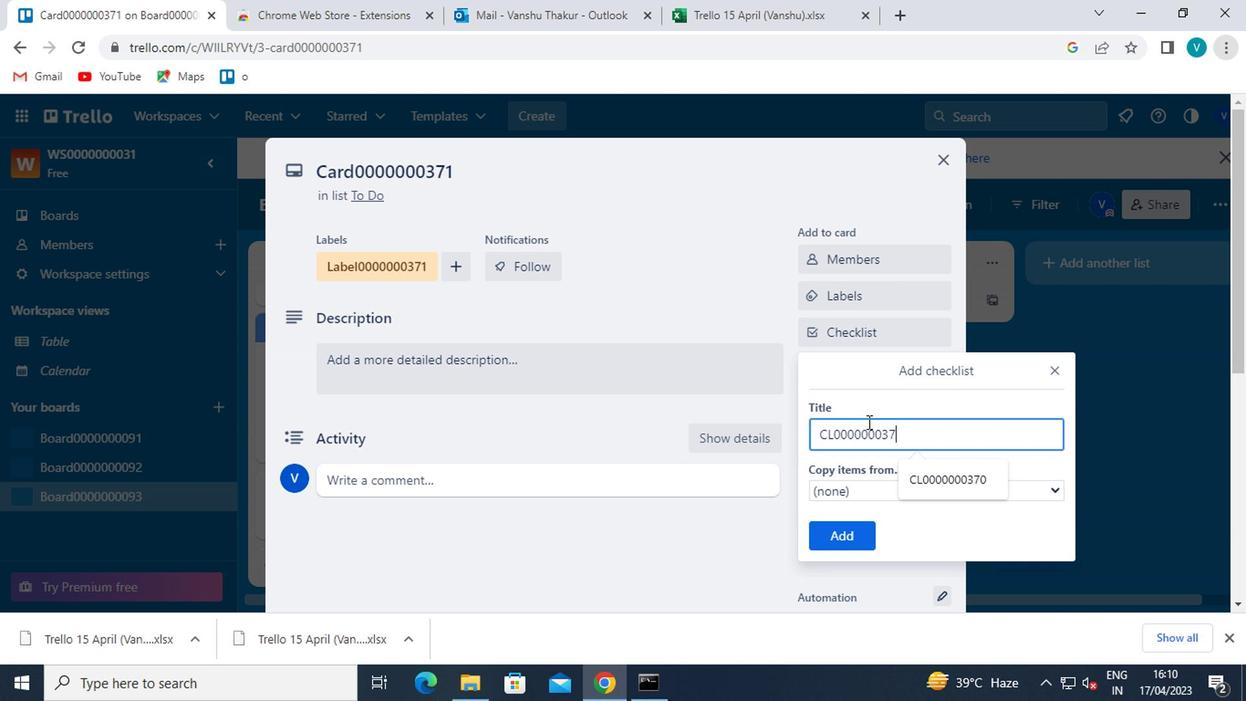 
Action: Mouse moved to (846, 531)
Screenshot: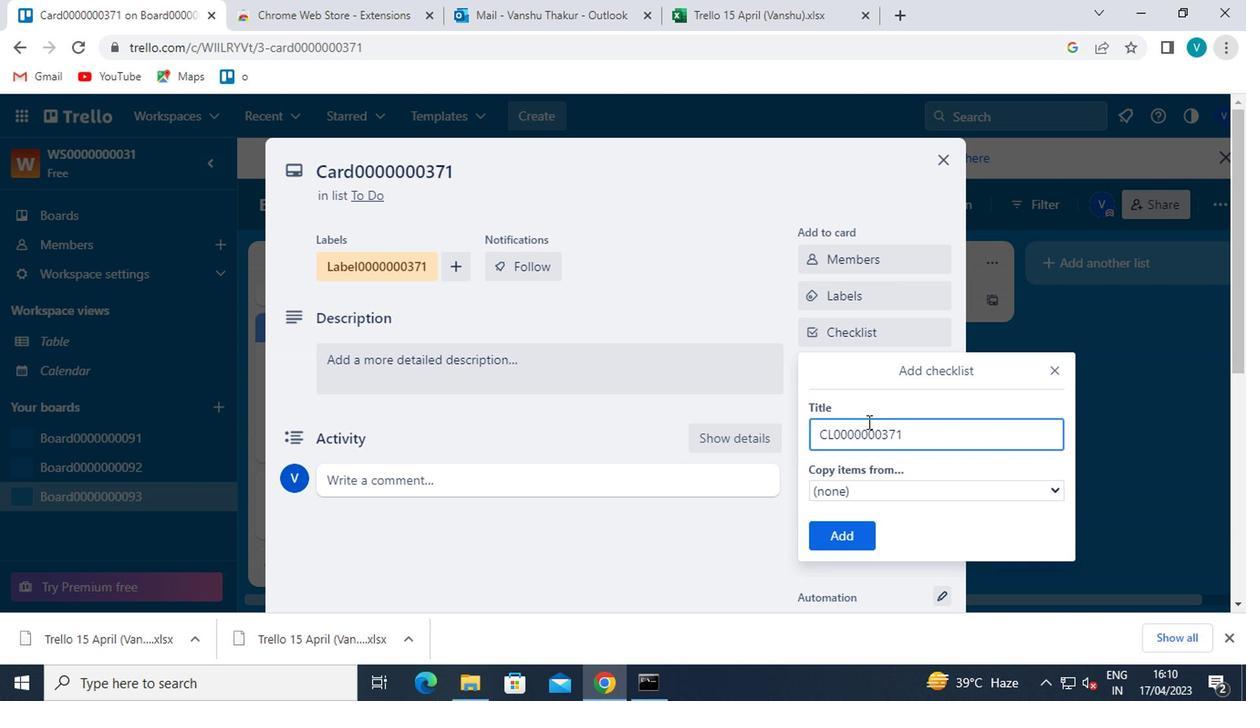
Action: Mouse pressed left at (846, 531)
Screenshot: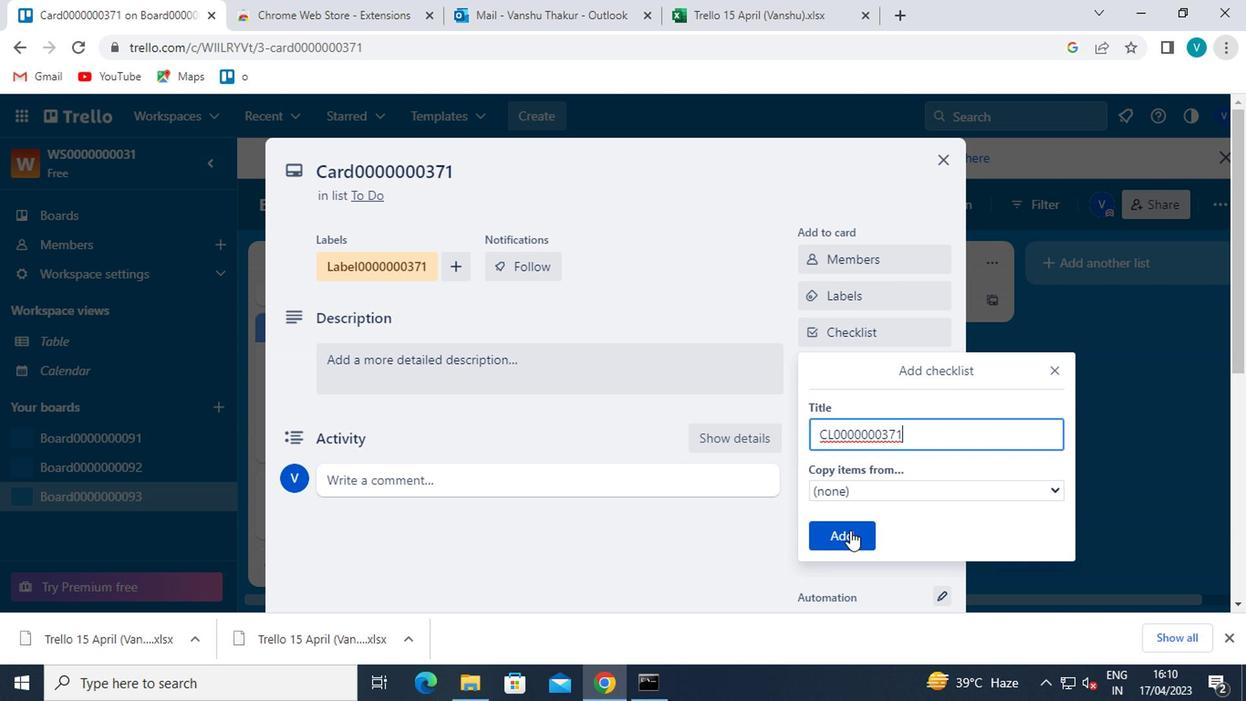 
Action: Mouse moved to (873, 369)
Screenshot: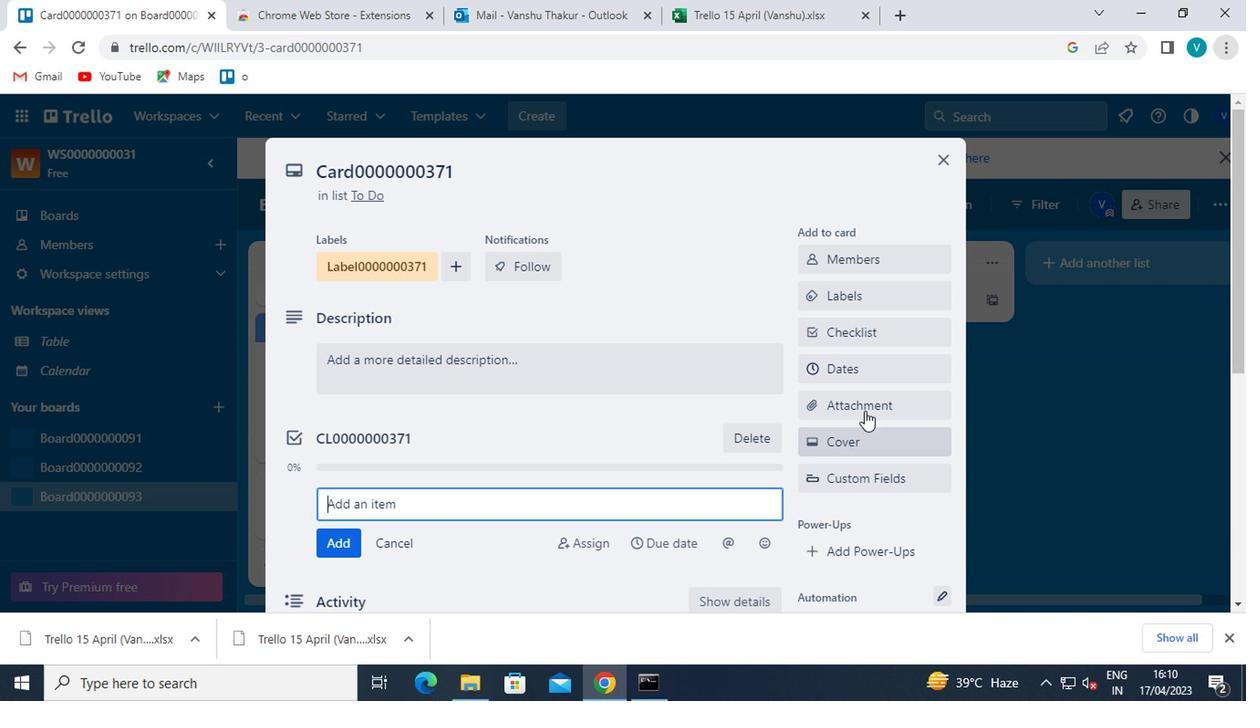 
Action: Mouse pressed left at (873, 369)
Screenshot: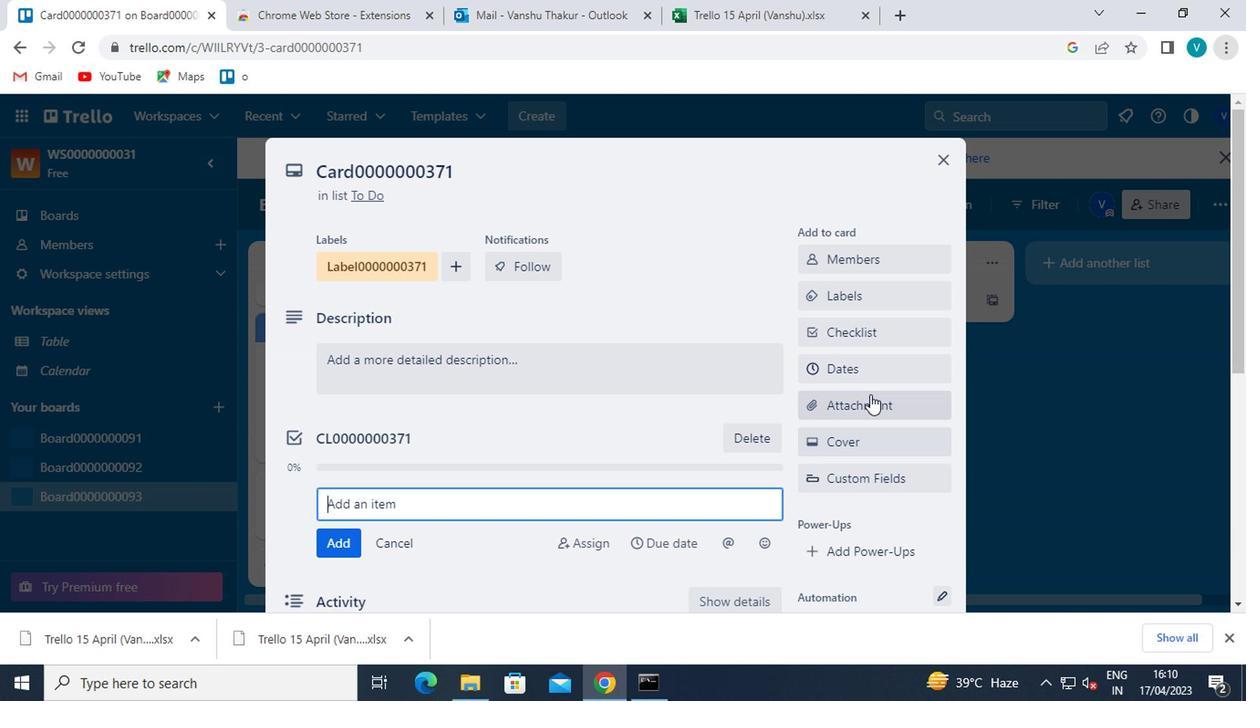 
Action: Mouse moved to (823, 500)
Screenshot: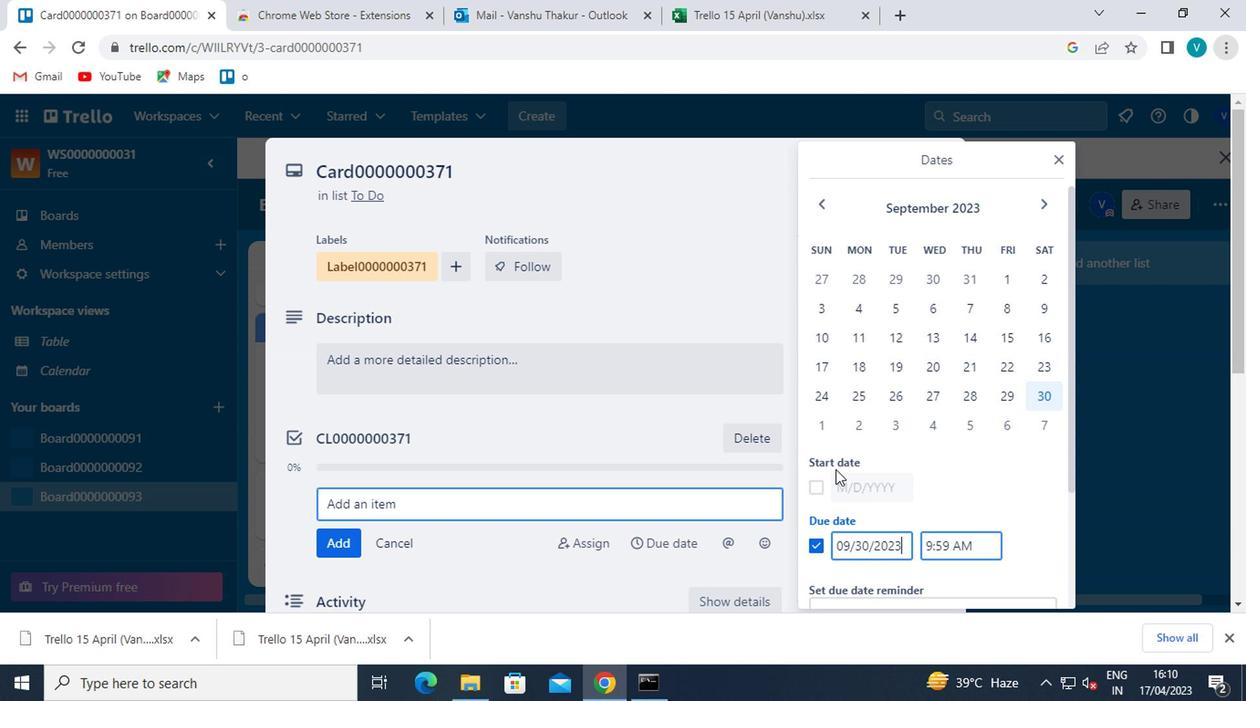 
Action: Mouse pressed left at (823, 500)
Screenshot: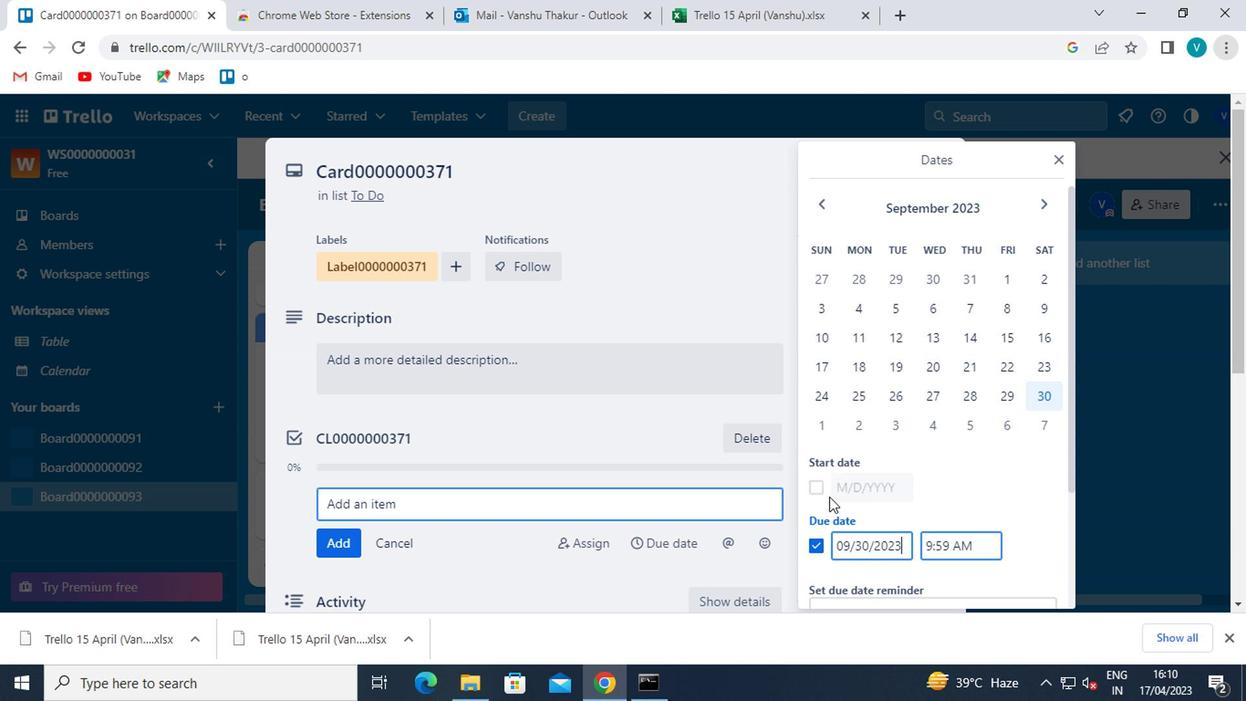 
Action: Mouse moved to (1030, 210)
Screenshot: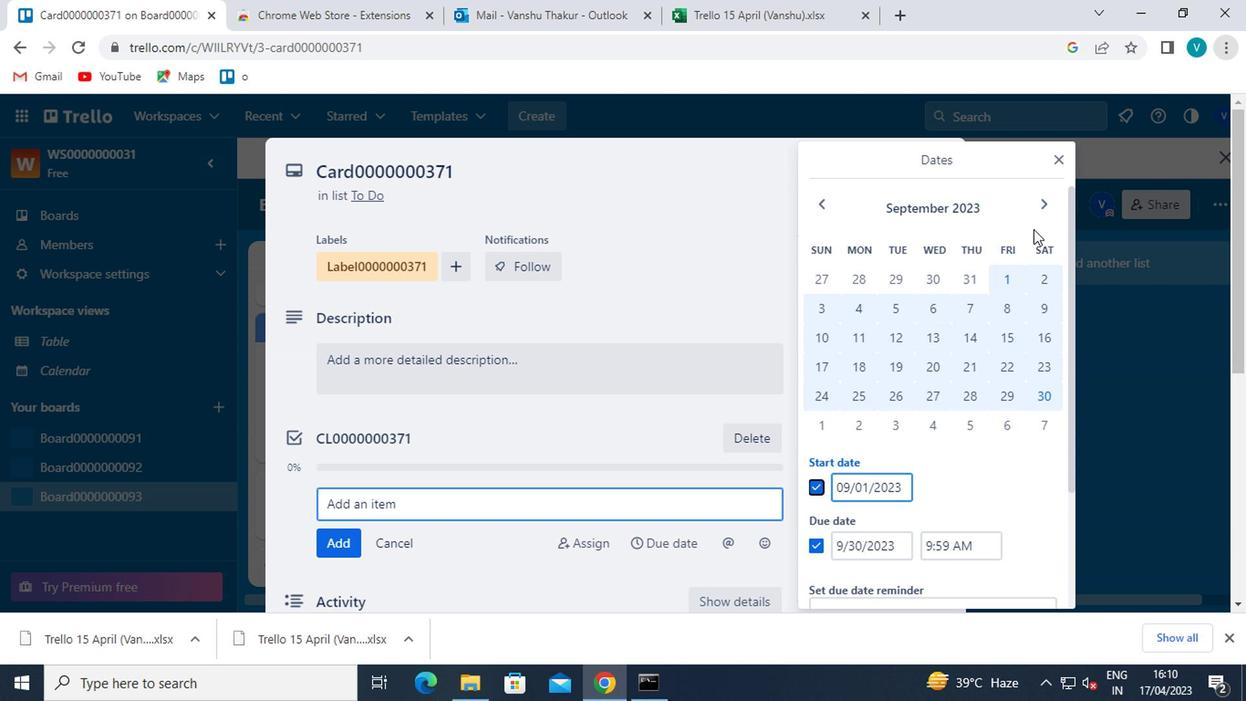 
Action: Mouse pressed left at (1030, 210)
Screenshot: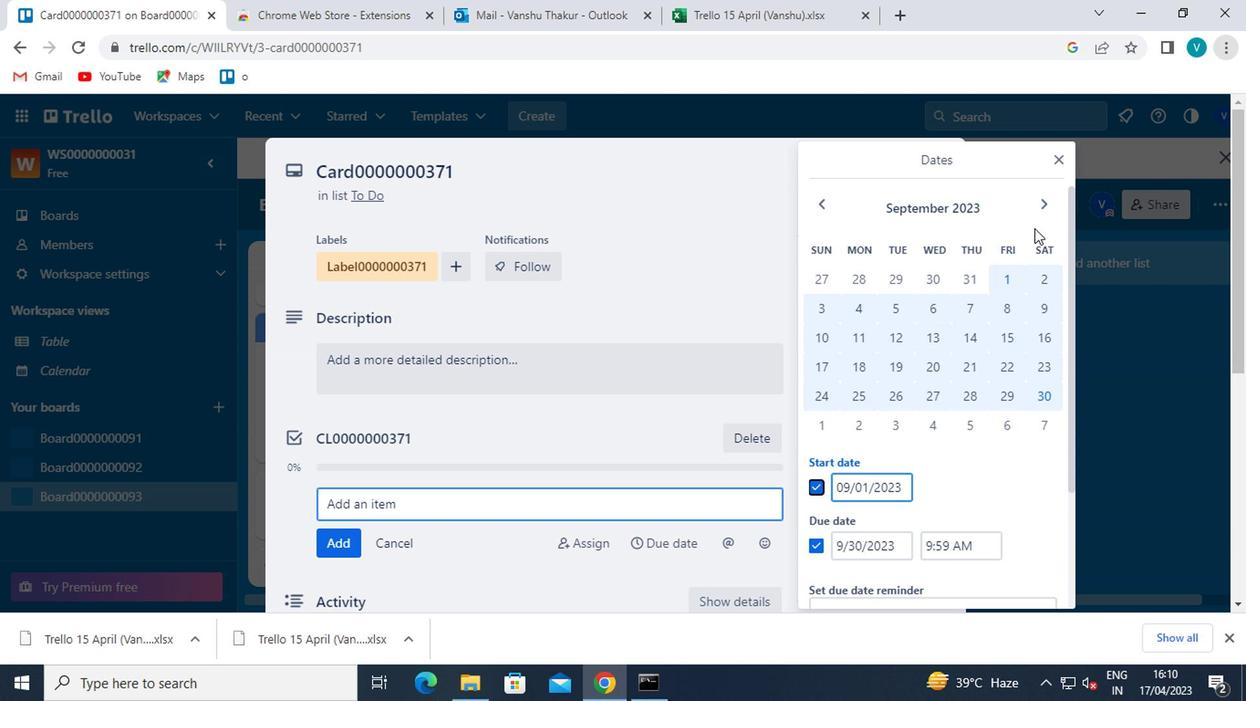 
Action: Mouse moved to (820, 285)
Screenshot: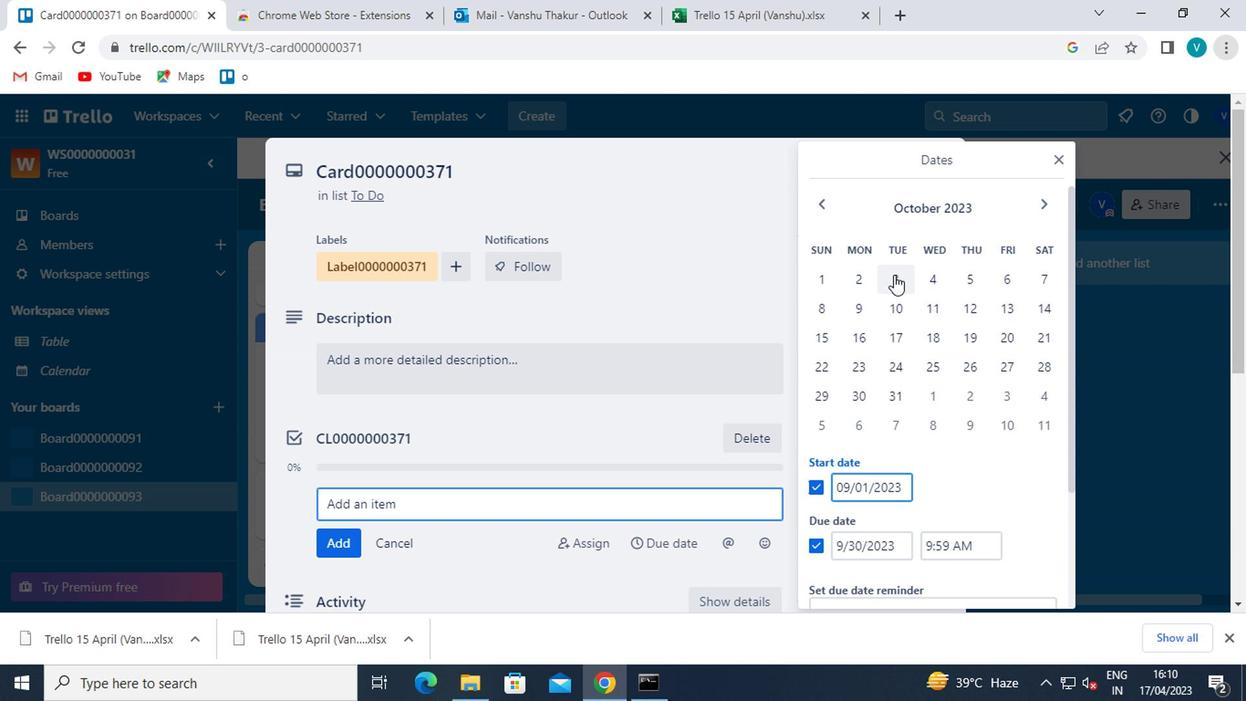 
Action: Mouse pressed left at (820, 285)
Screenshot: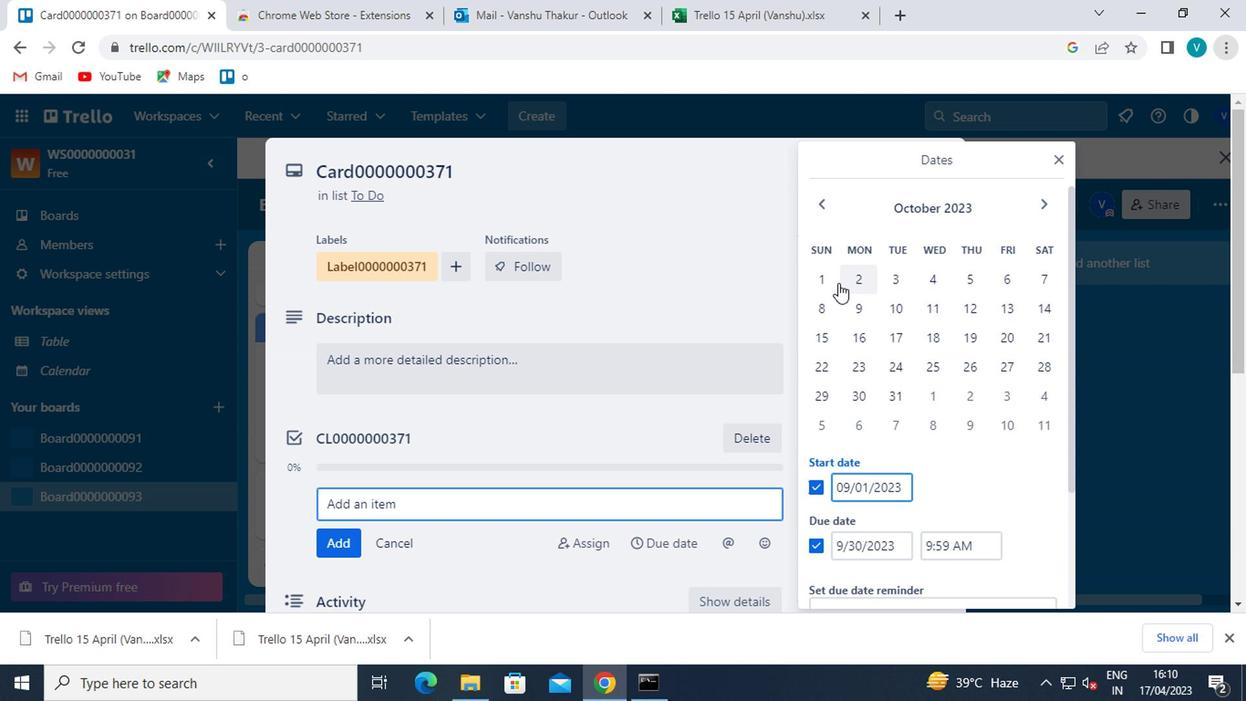 
Action: Mouse moved to (903, 399)
Screenshot: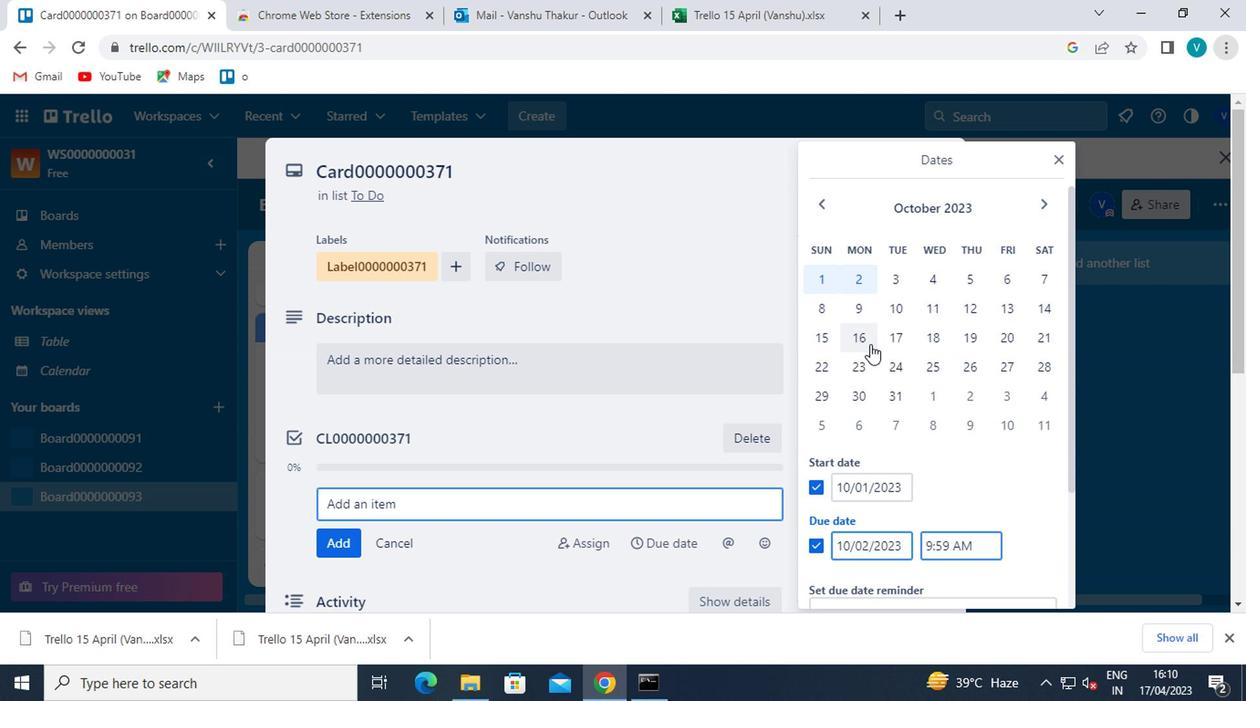 
Action: Mouse pressed left at (903, 399)
Screenshot: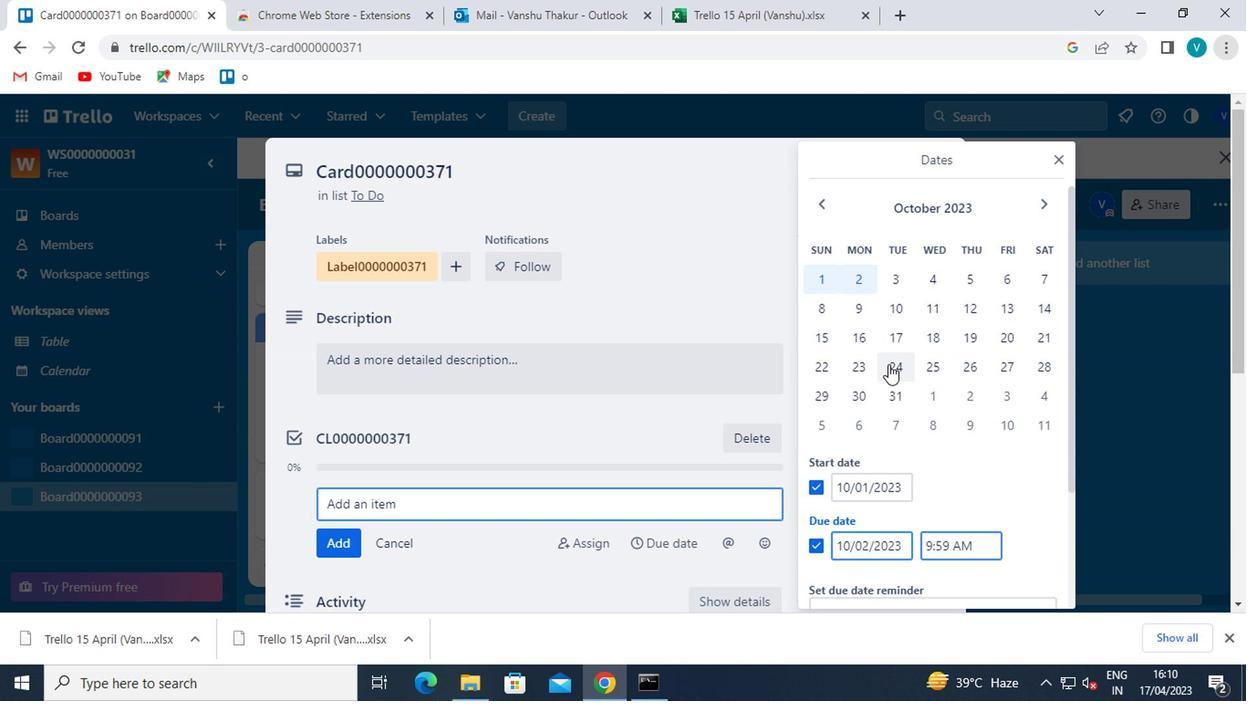 
Action: Mouse scrolled (903, 398) with delta (0, -1)
Screenshot: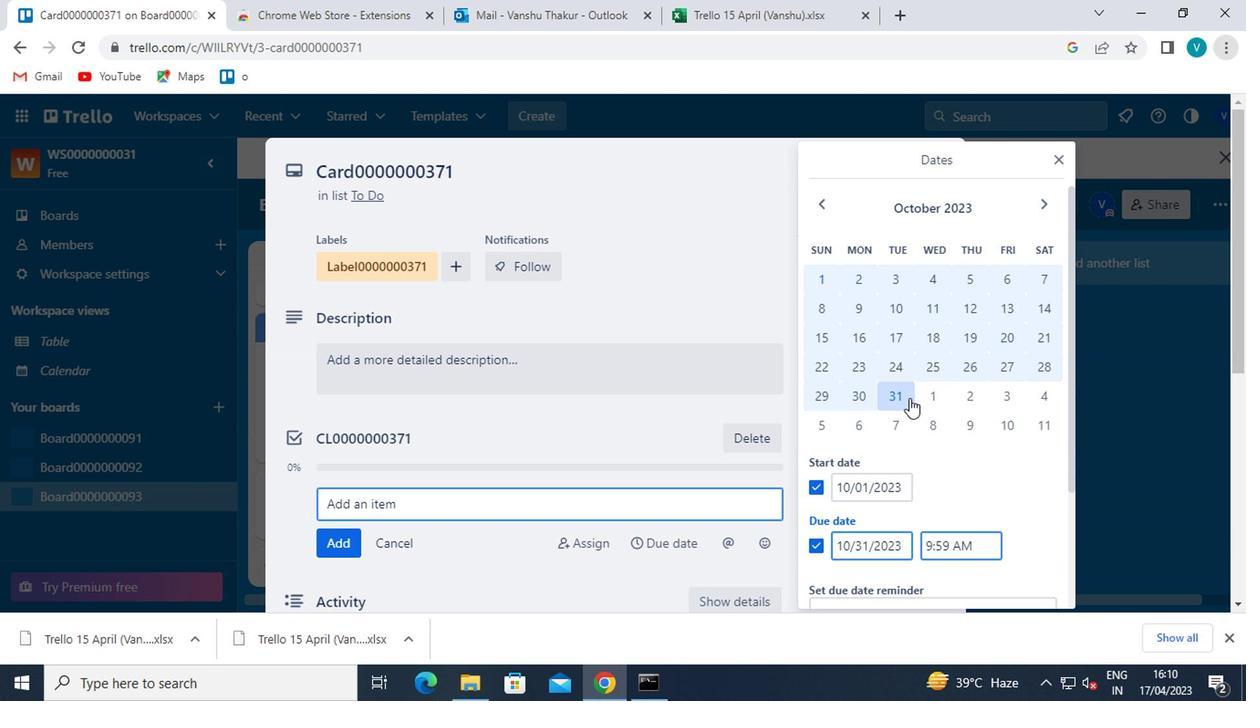 
Action: Mouse scrolled (903, 398) with delta (0, -1)
Screenshot: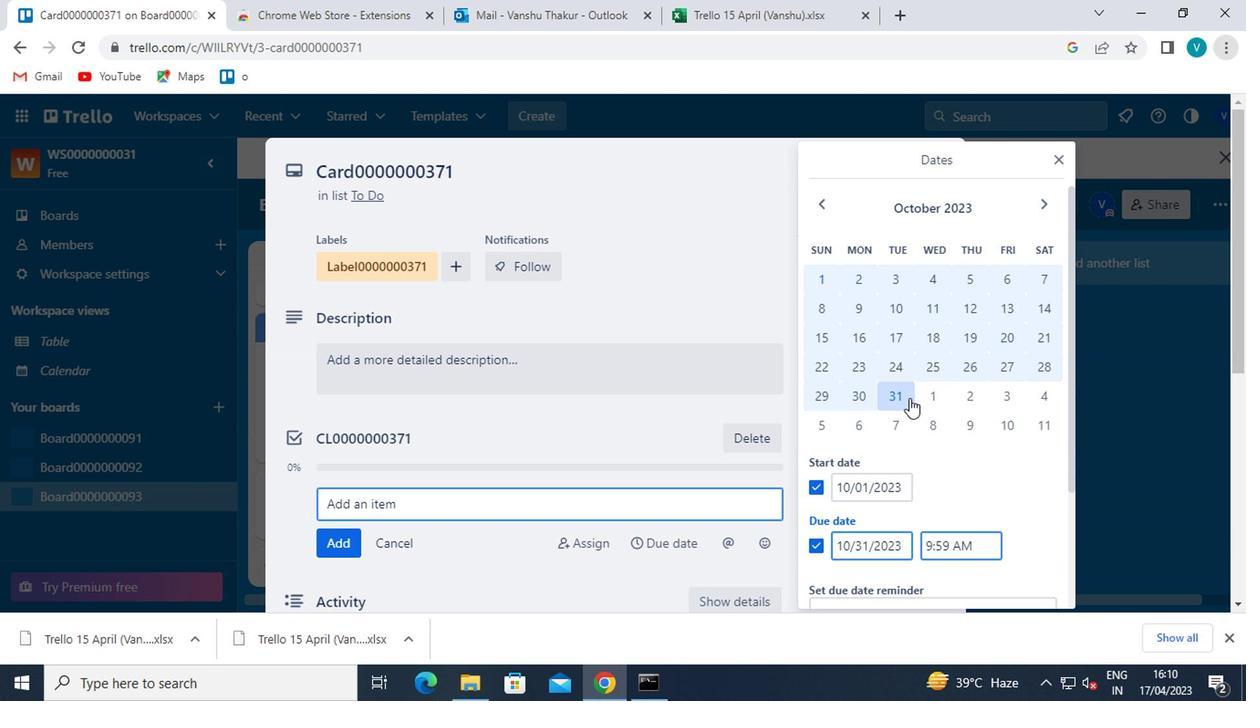 
Action: Mouse scrolled (903, 398) with delta (0, -1)
Screenshot: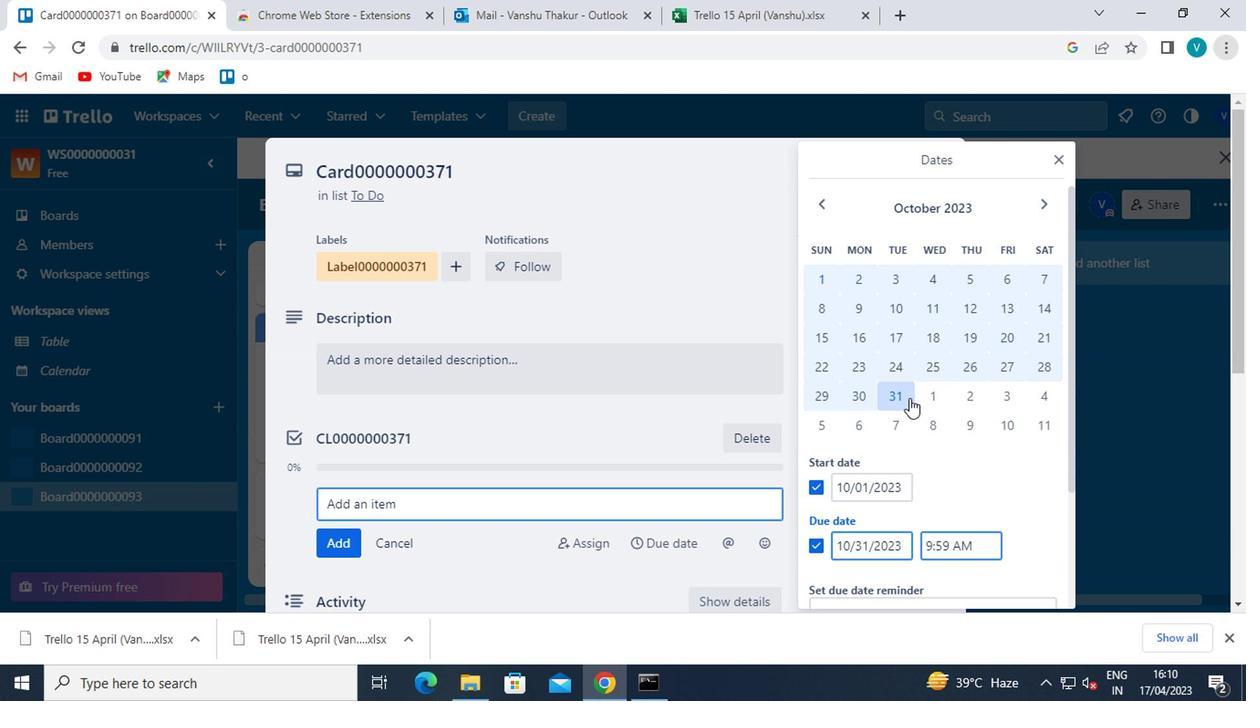 
Action: Mouse moved to (851, 540)
Screenshot: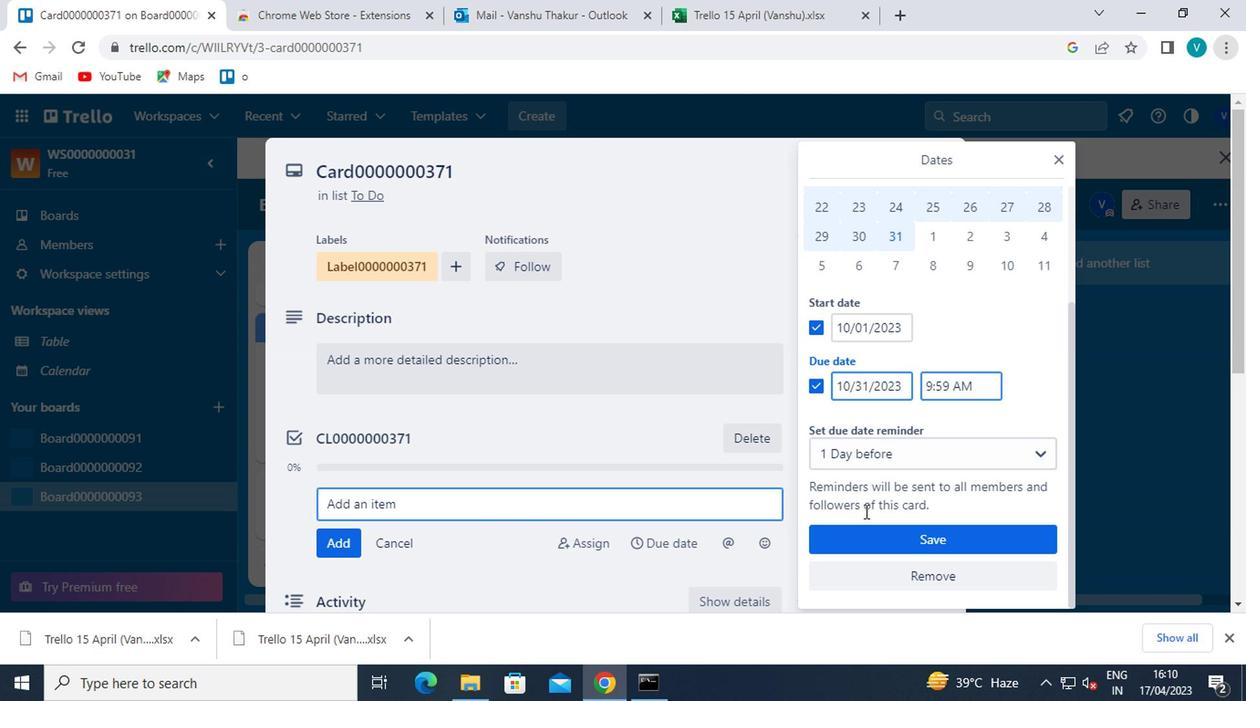 
Action: Mouse pressed left at (851, 540)
Screenshot: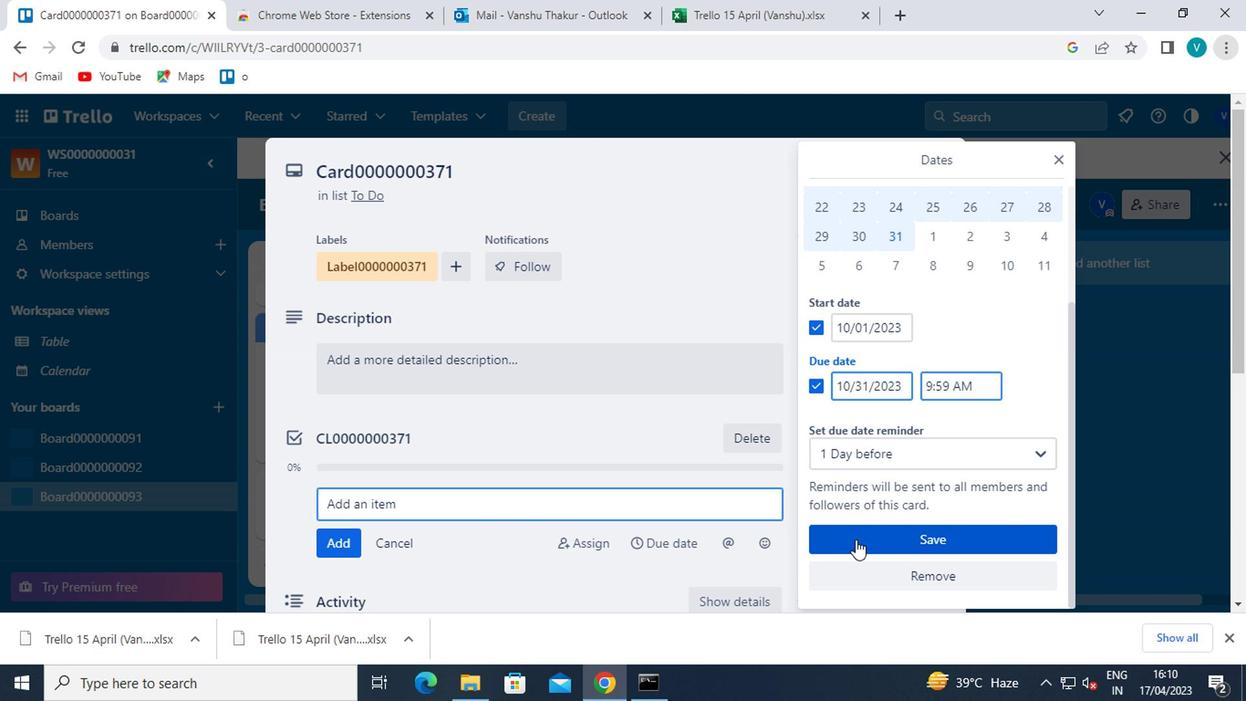 
Action: Mouse moved to (853, 541)
Screenshot: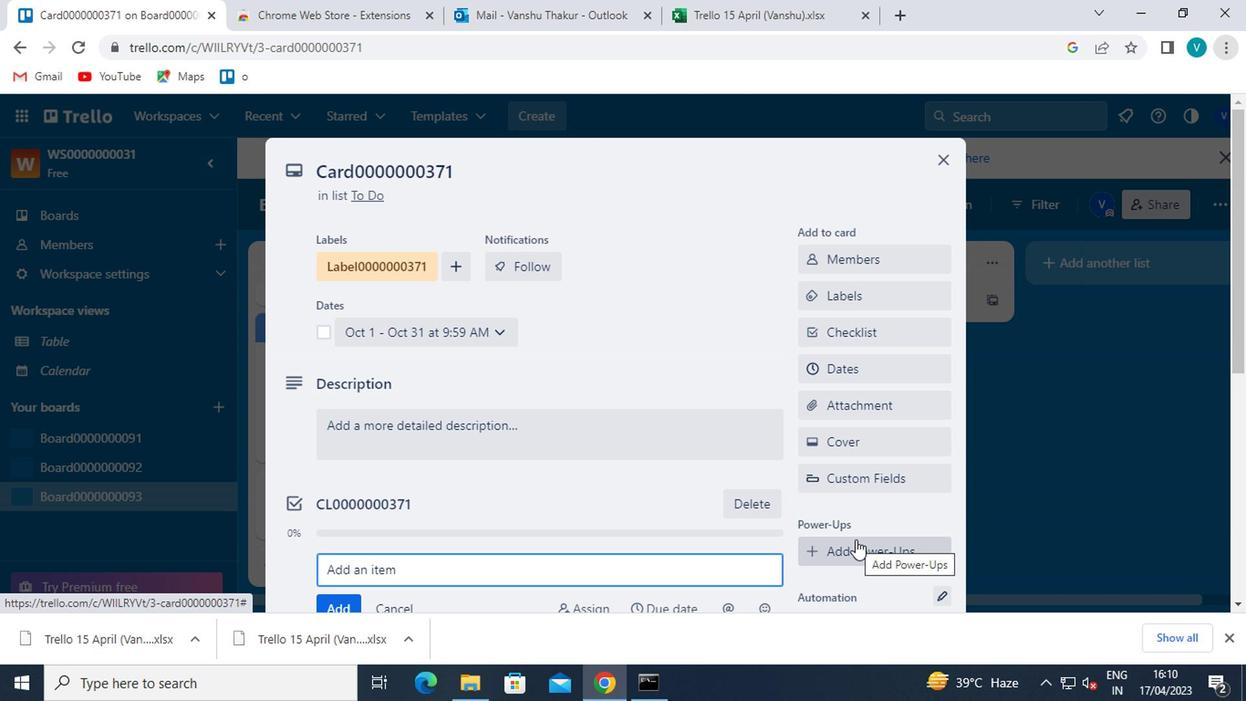 
